 Task:  Click on Golf Select Pick Sheet First name Audrey Last name Johnson and  Email softage.7@softage.net Group 1 Xander Schauffele Group 2 Cameron Young Bonus Golfer Cameron Young Group 3 Sungjae Im Group 4 Hideki Matsuyama #1 Golfer For The Week Kurt Kitayama Tie-Breaker Score 0 Submit pick sheet
Action: Mouse moved to (592, 402)
Screenshot: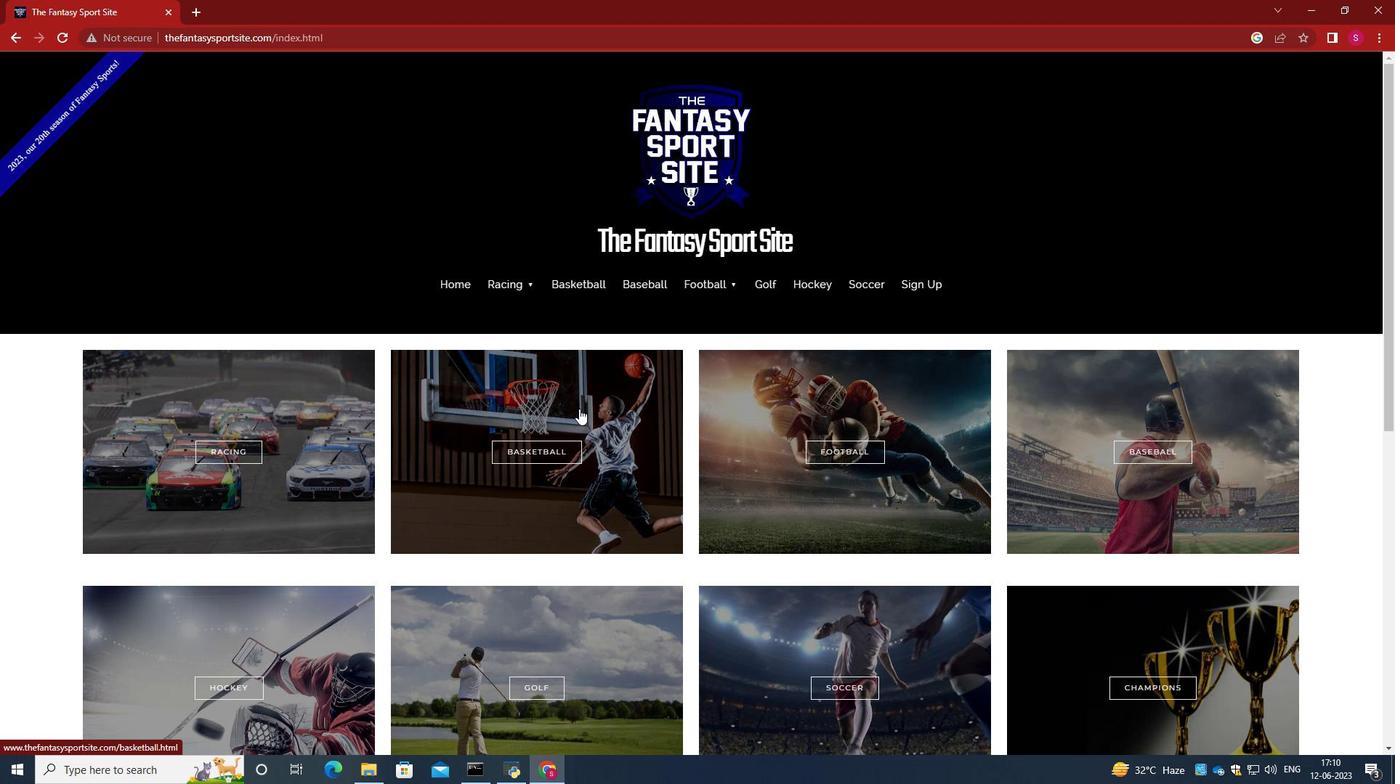 
Action: Mouse scrolled (592, 401) with delta (0, 0)
Screenshot: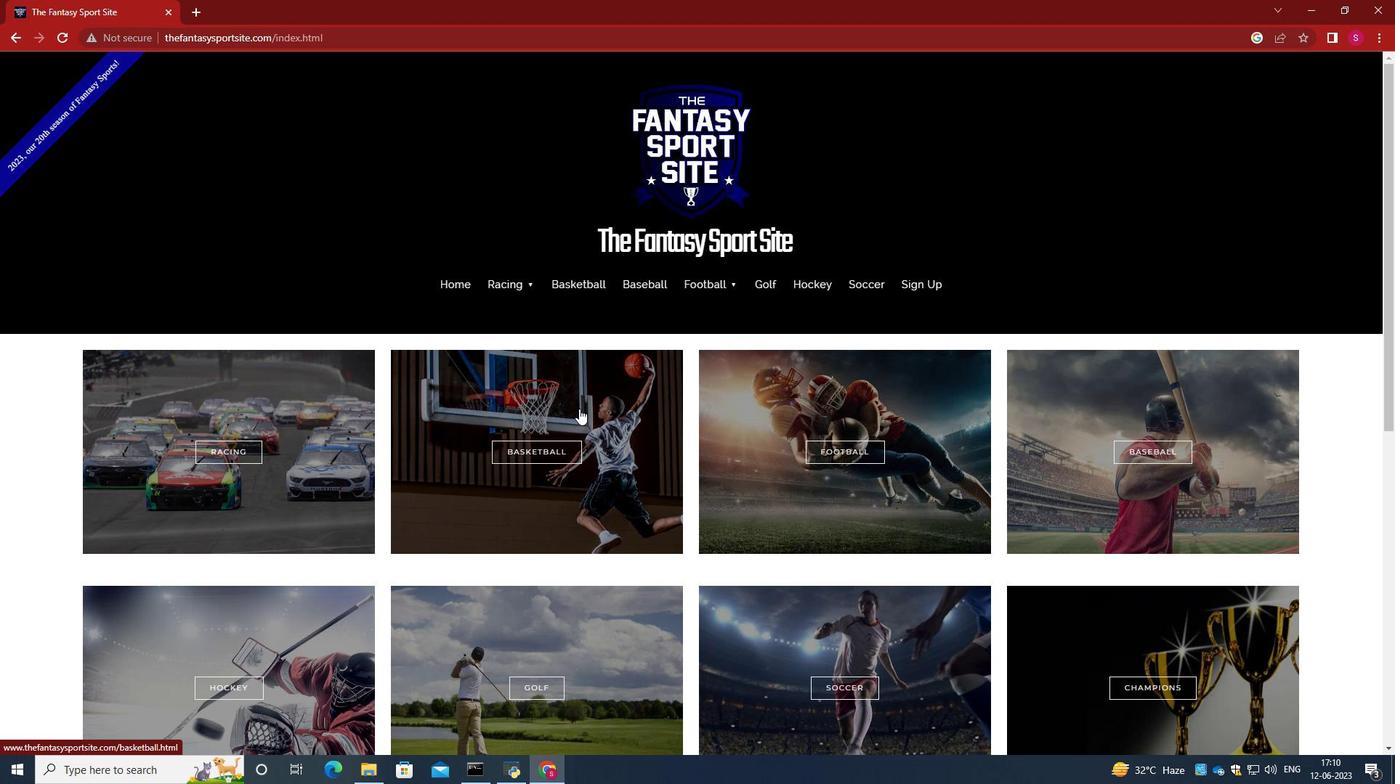 
Action: Mouse moved to (592, 401)
Screenshot: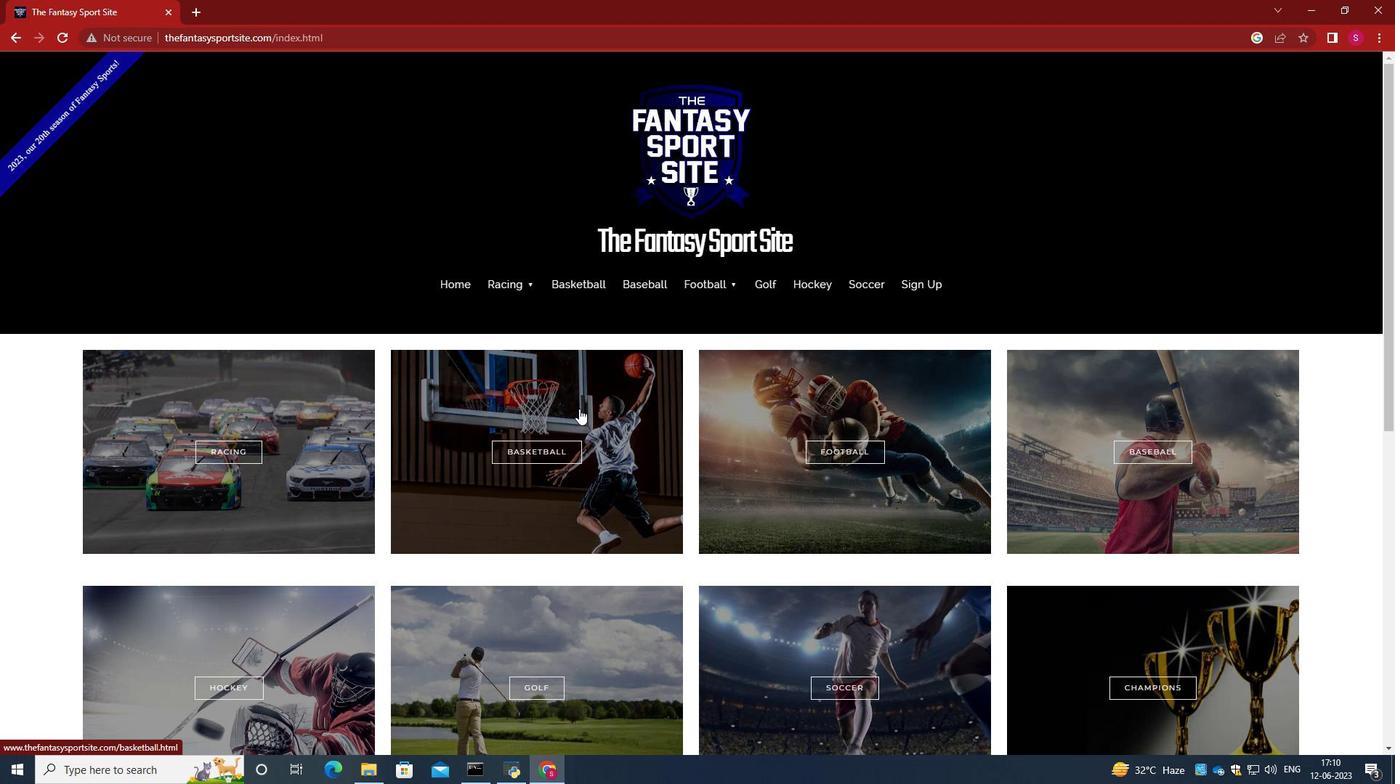 
Action: Mouse scrolled (592, 401) with delta (0, 0)
Screenshot: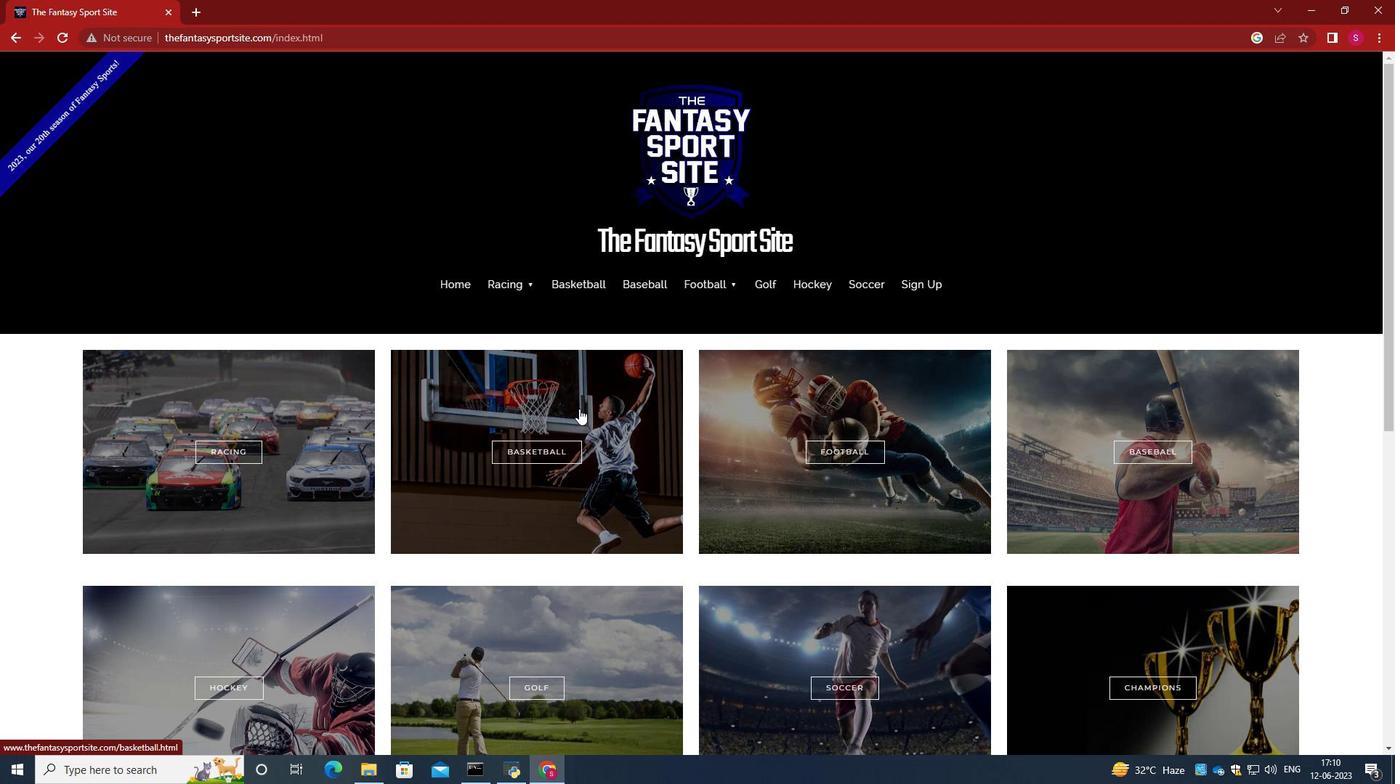 
Action: Mouse scrolled (592, 401) with delta (0, 0)
Screenshot: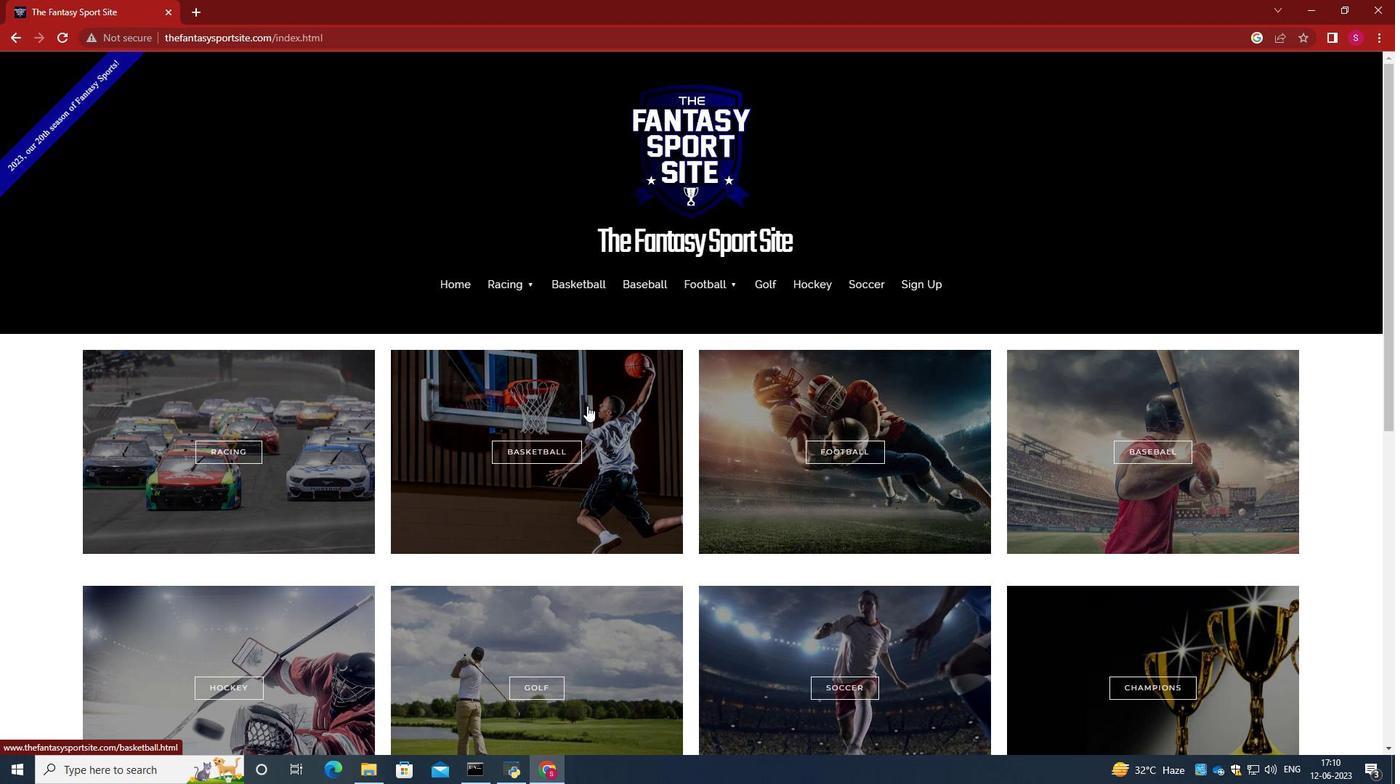 
Action: Mouse scrolled (592, 401) with delta (0, 0)
Screenshot: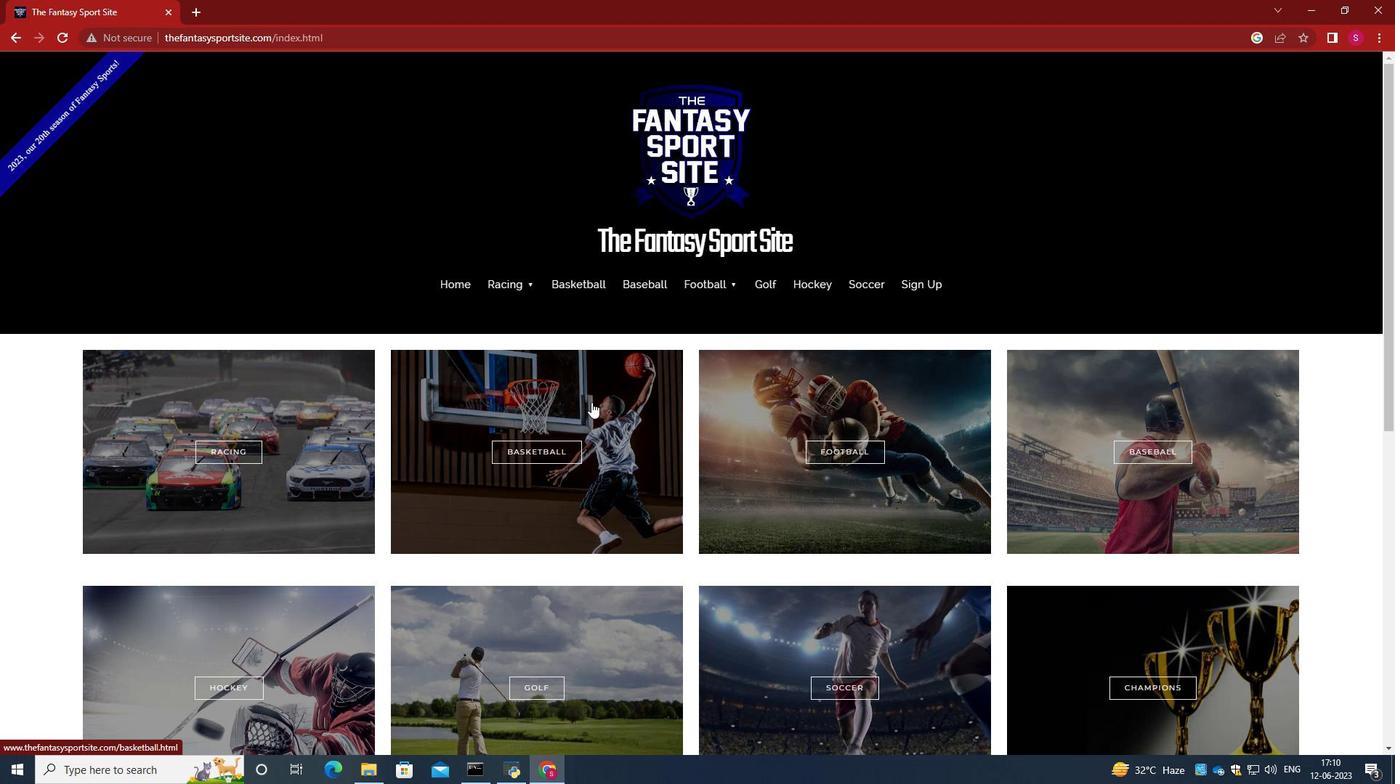 
Action: Mouse moved to (526, 404)
Screenshot: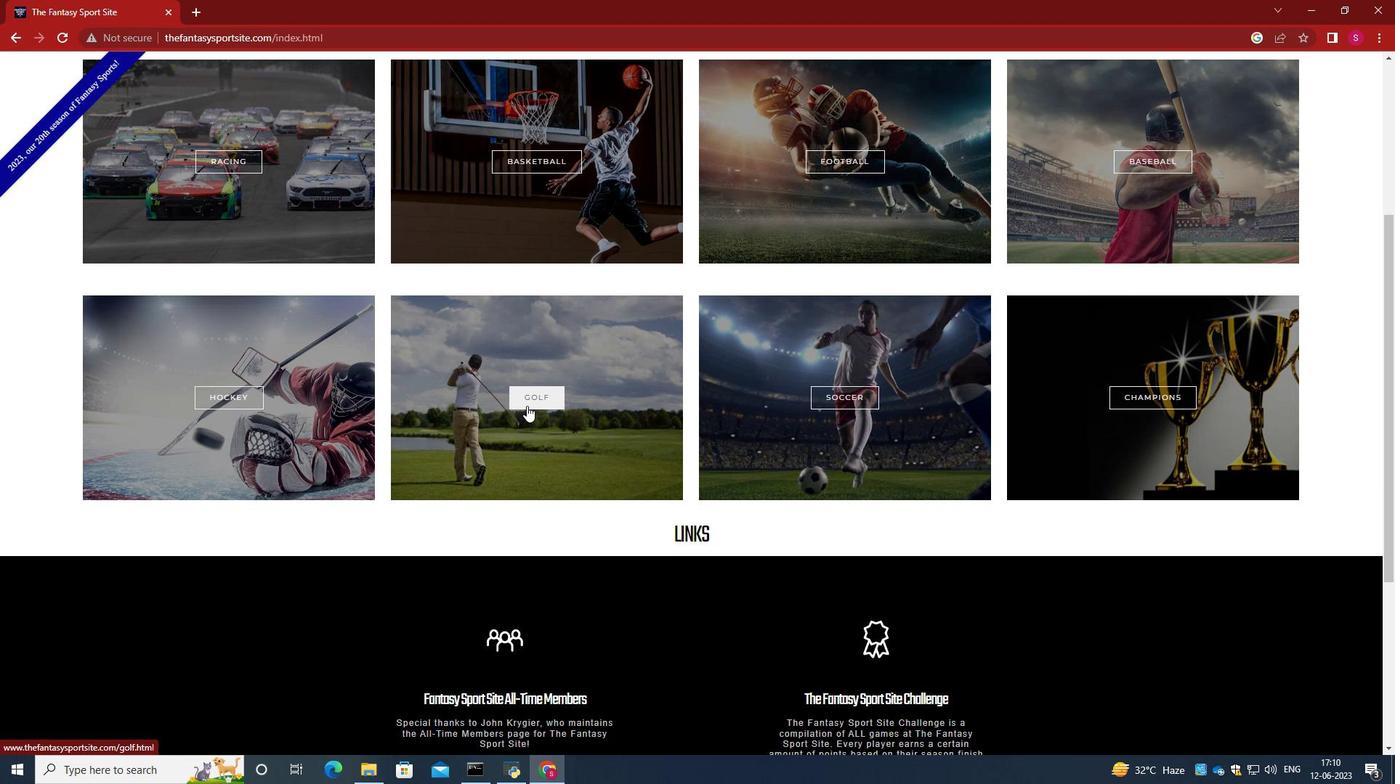 
Action: Mouse pressed left at (526, 404)
Screenshot: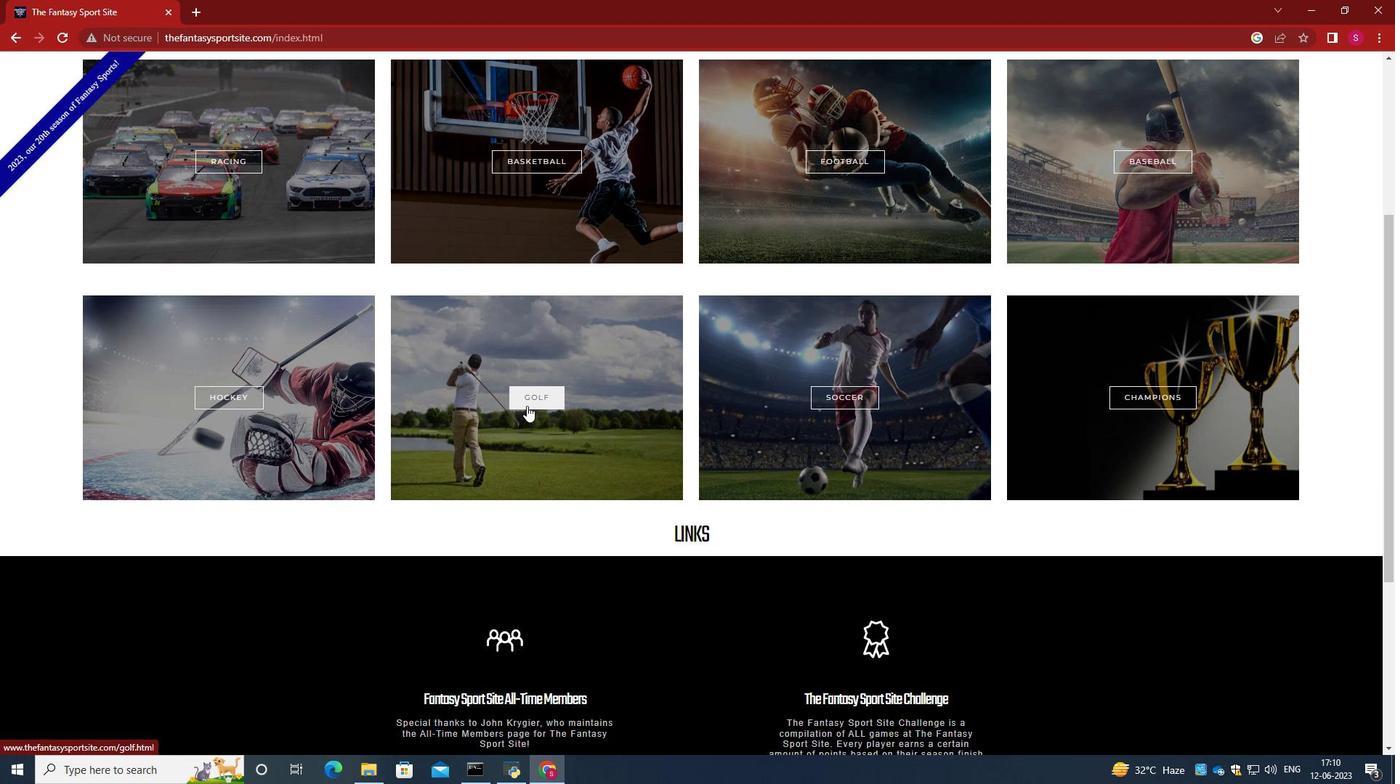 
Action: Mouse moved to (529, 402)
Screenshot: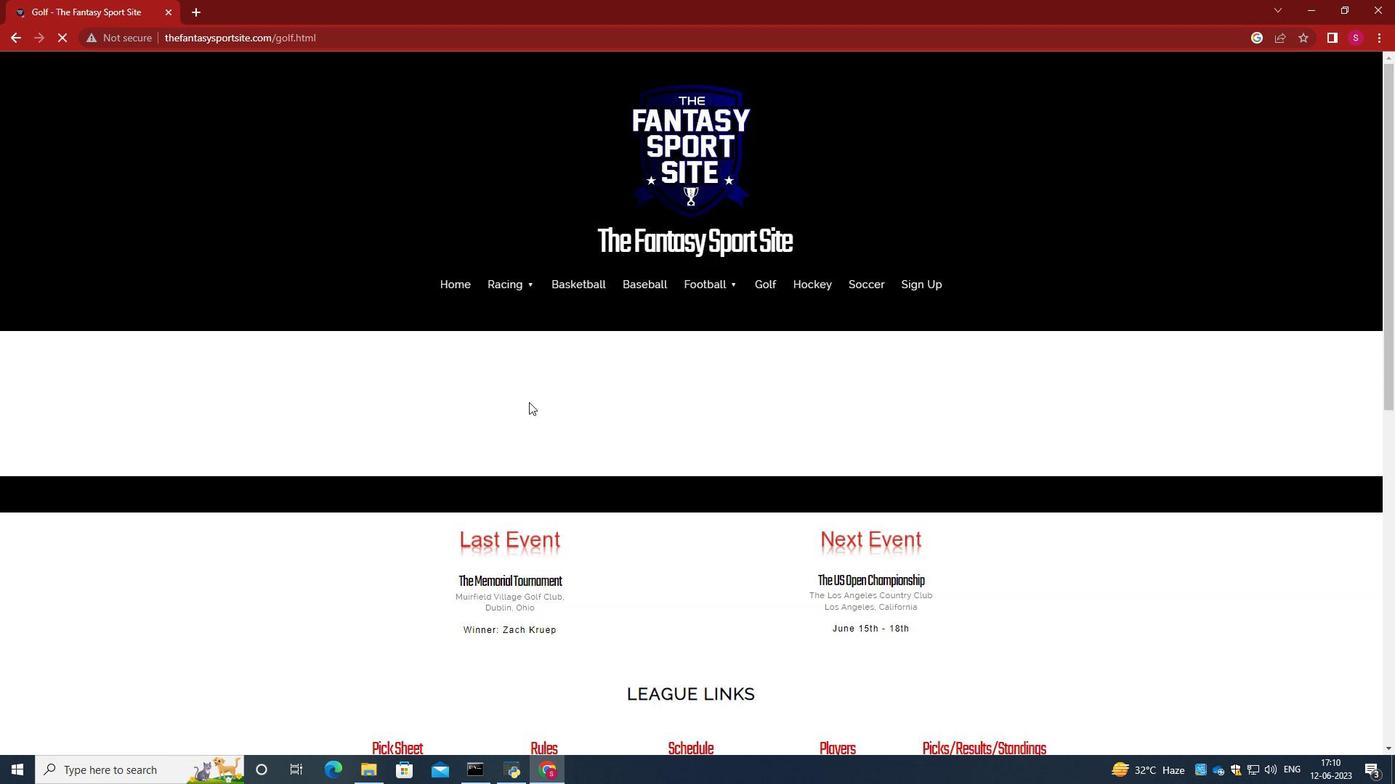 
Action: Mouse scrolled (529, 401) with delta (0, 0)
Screenshot: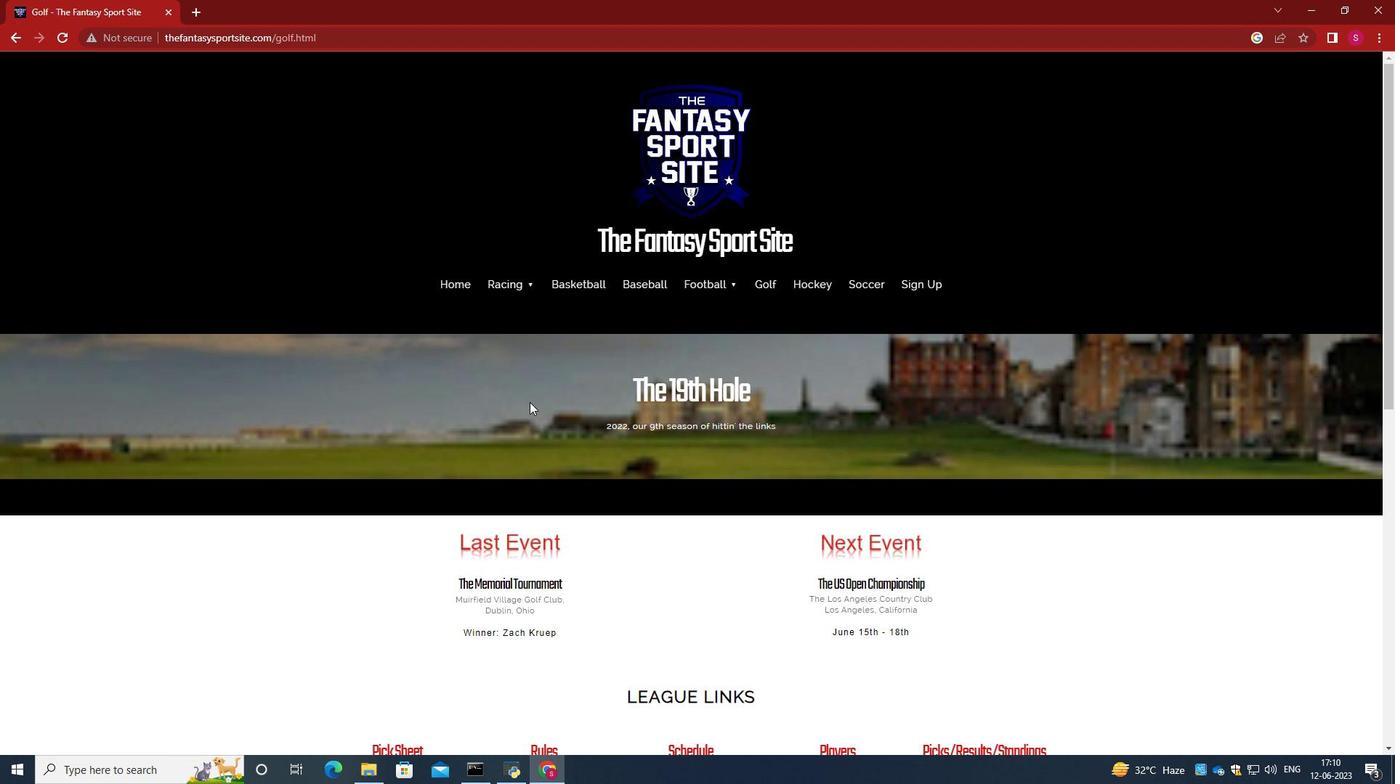 
Action: Mouse moved to (530, 402)
Screenshot: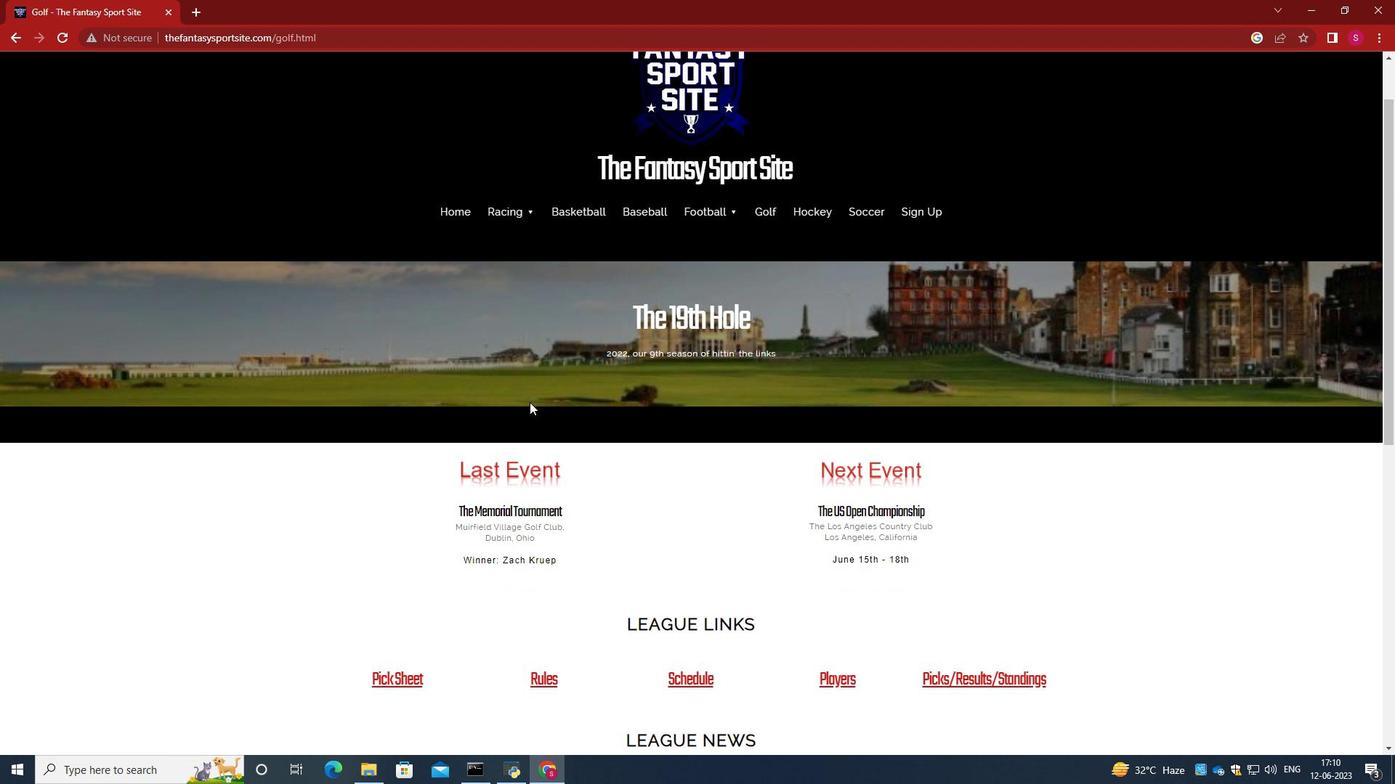 
Action: Mouse scrolled (530, 401) with delta (0, 0)
Screenshot: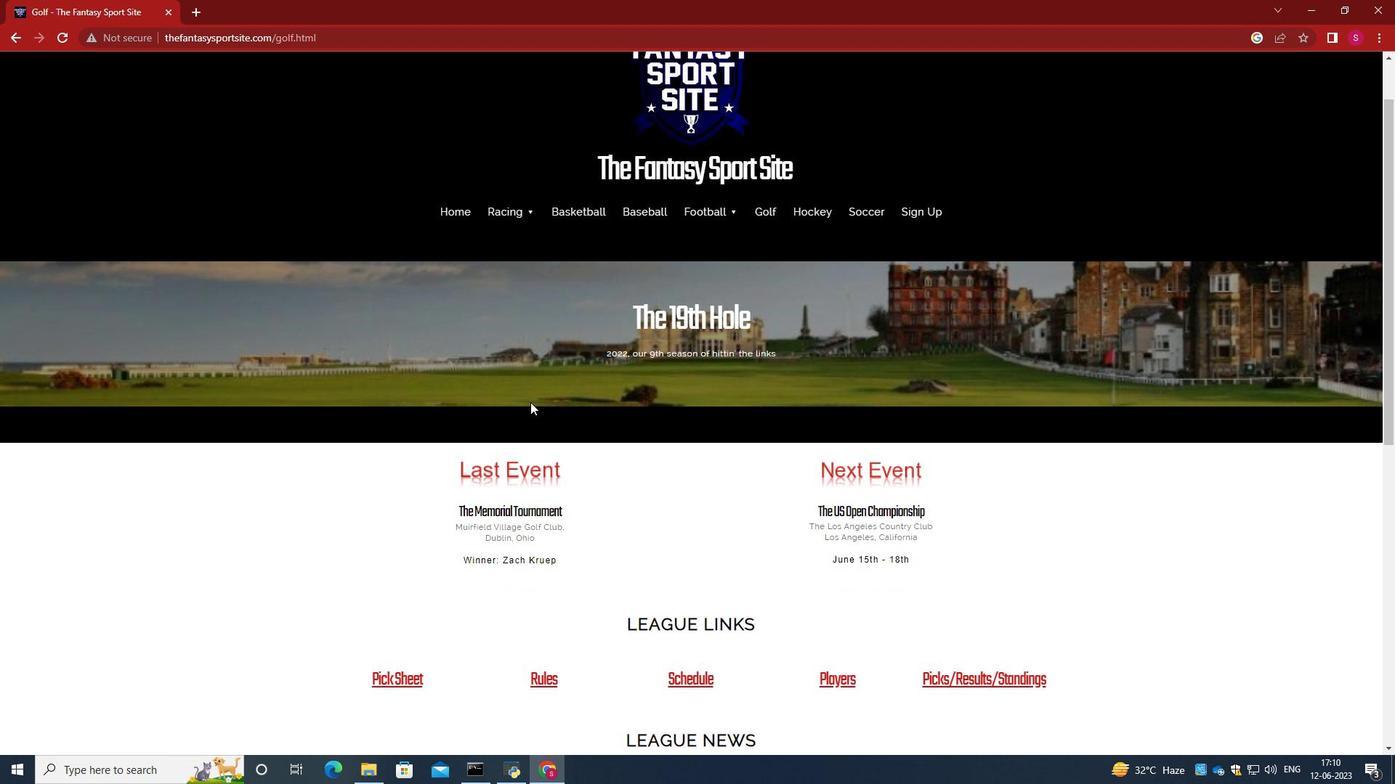 
Action: Mouse scrolled (530, 401) with delta (0, 0)
Screenshot: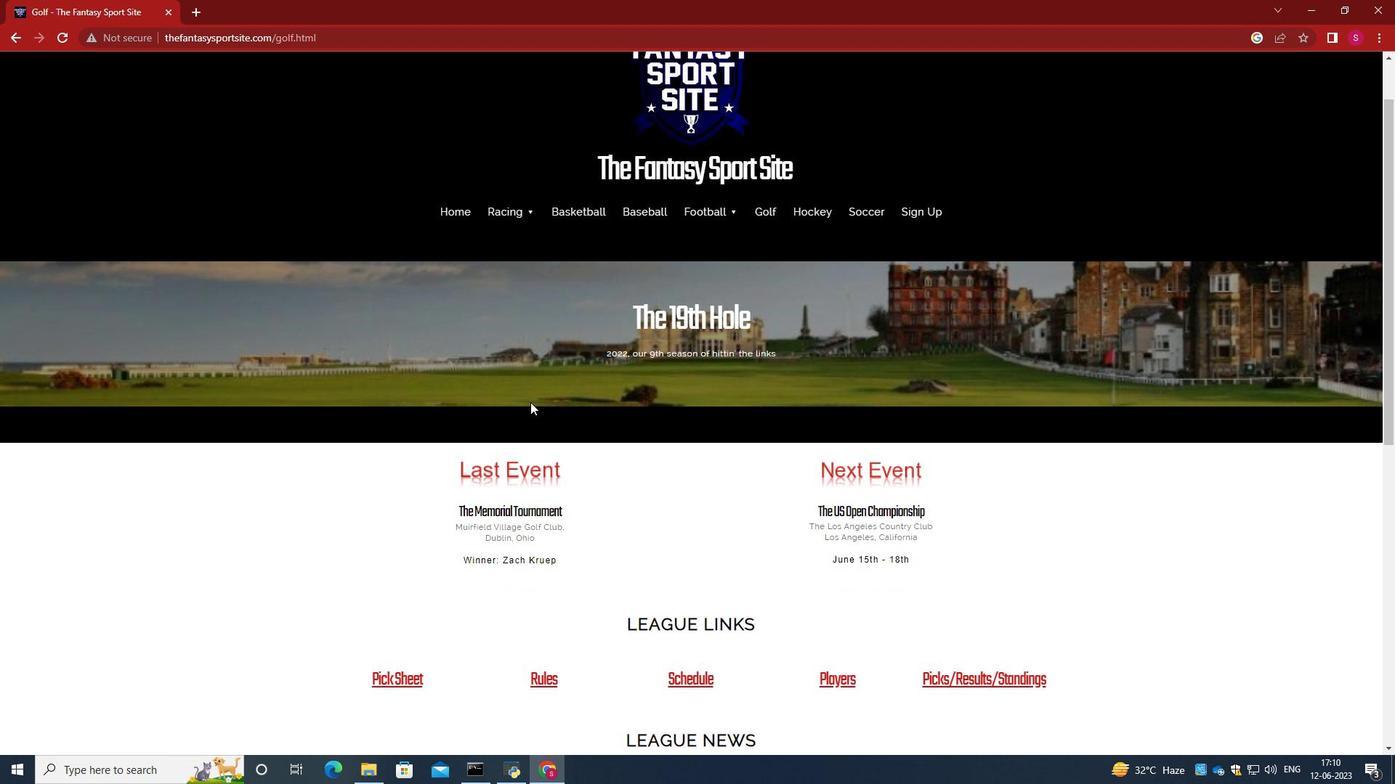 
Action: Mouse moved to (531, 401)
Screenshot: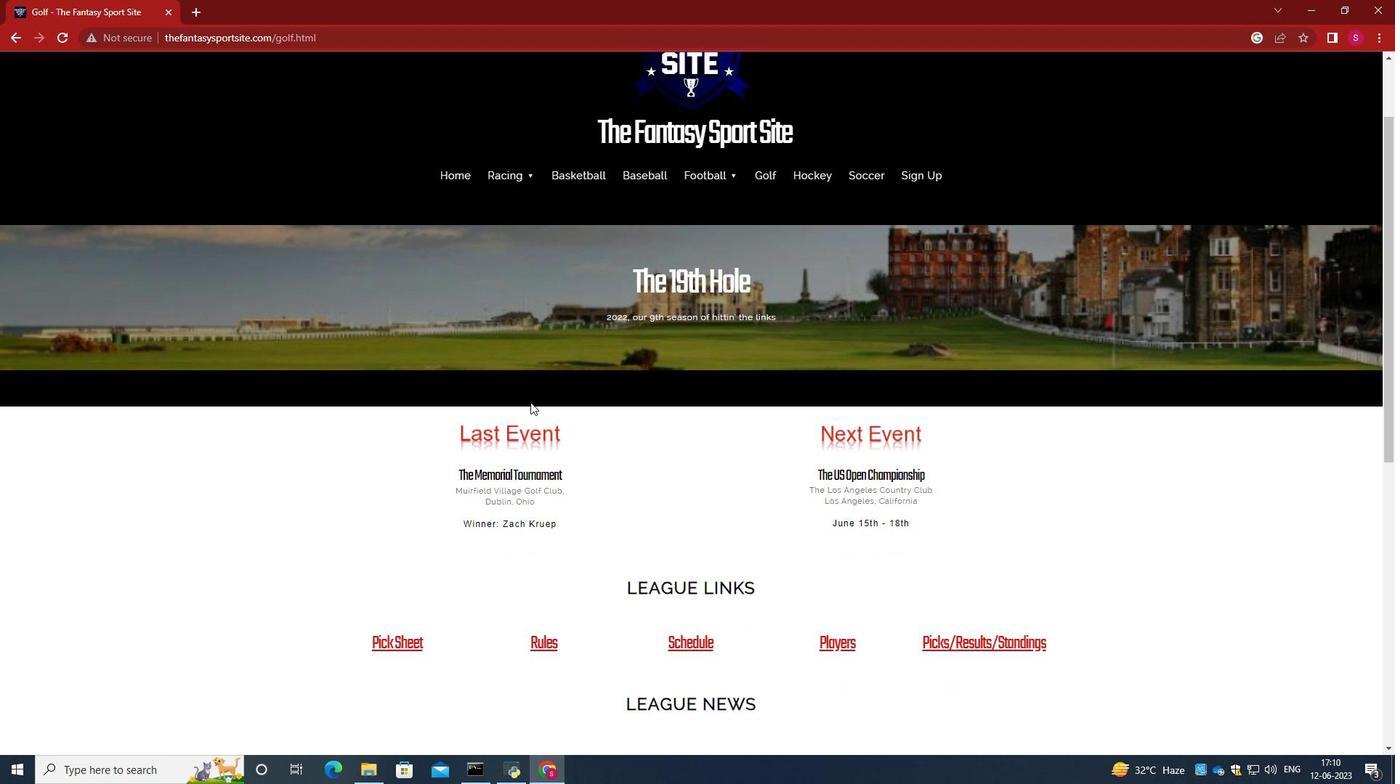 
Action: Mouse scrolled (531, 400) with delta (0, 0)
Screenshot: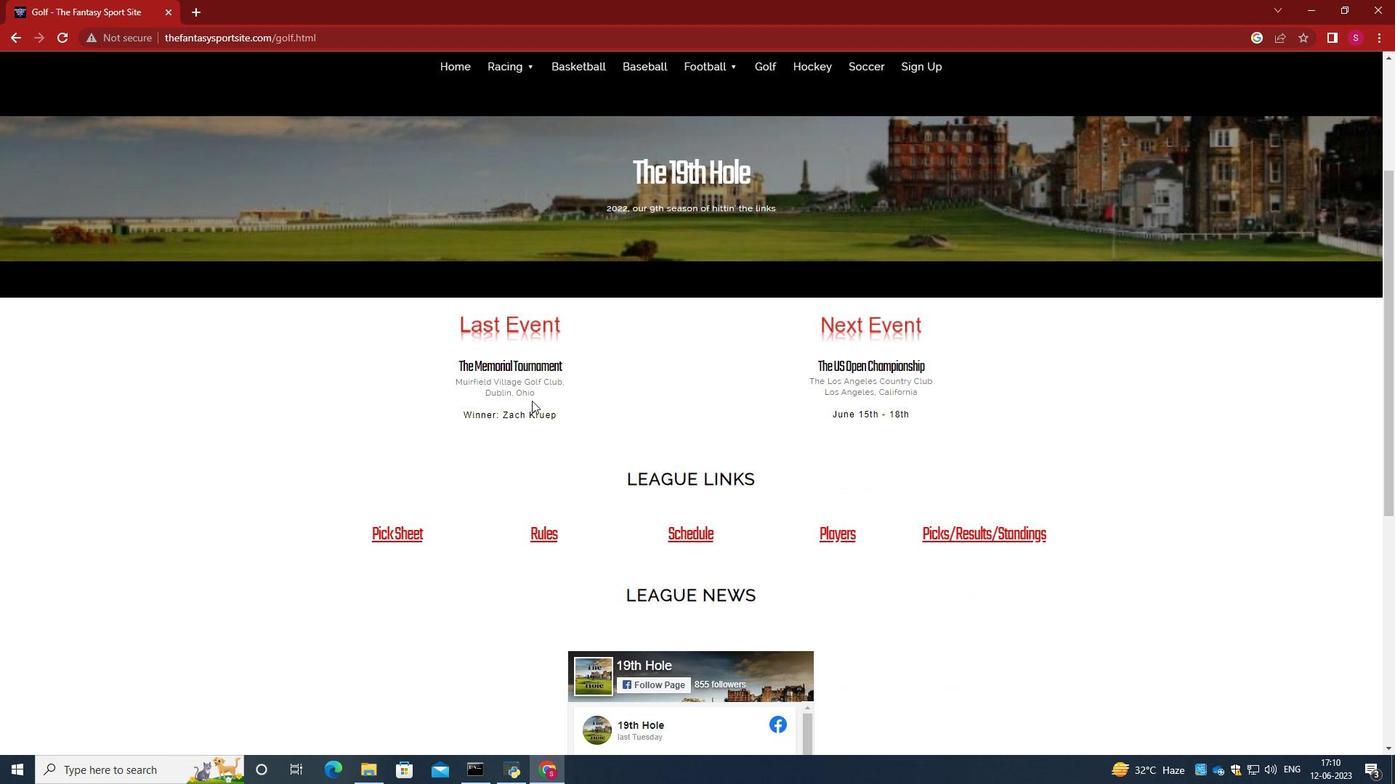 
Action: Mouse scrolled (531, 400) with delta (0, 0)
Screenshot: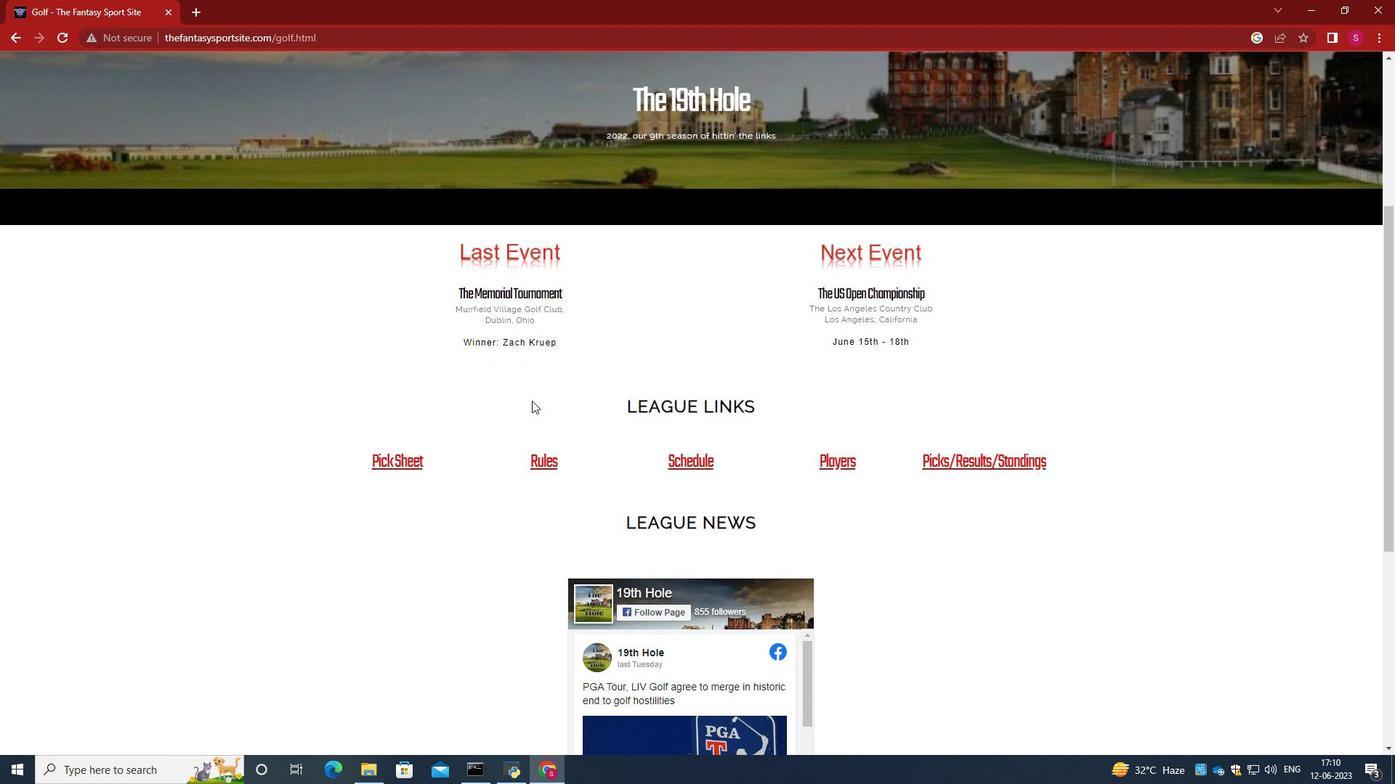 
Action: Mouse moved to (413, 393)
Screenshot: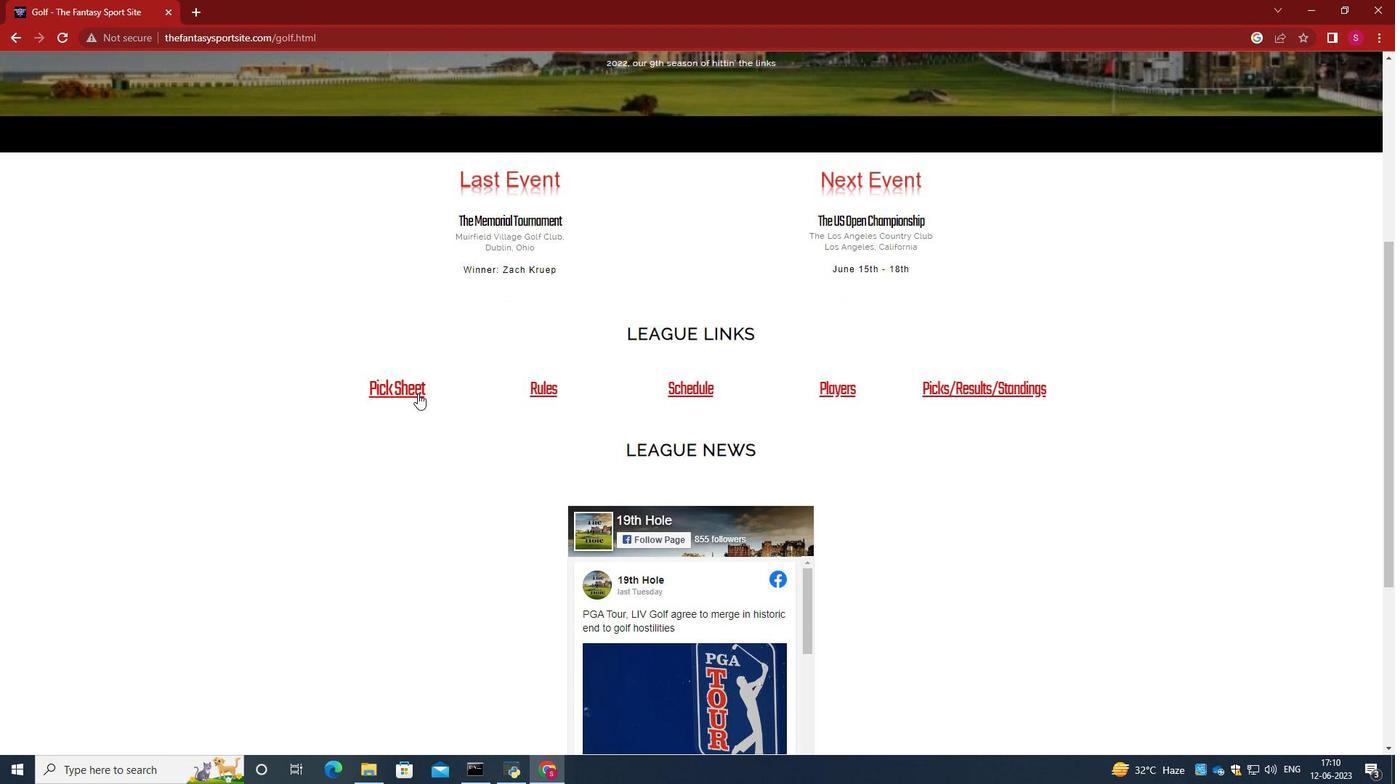 
Action: Mouse pressed left at (413, 393)
Screenshot: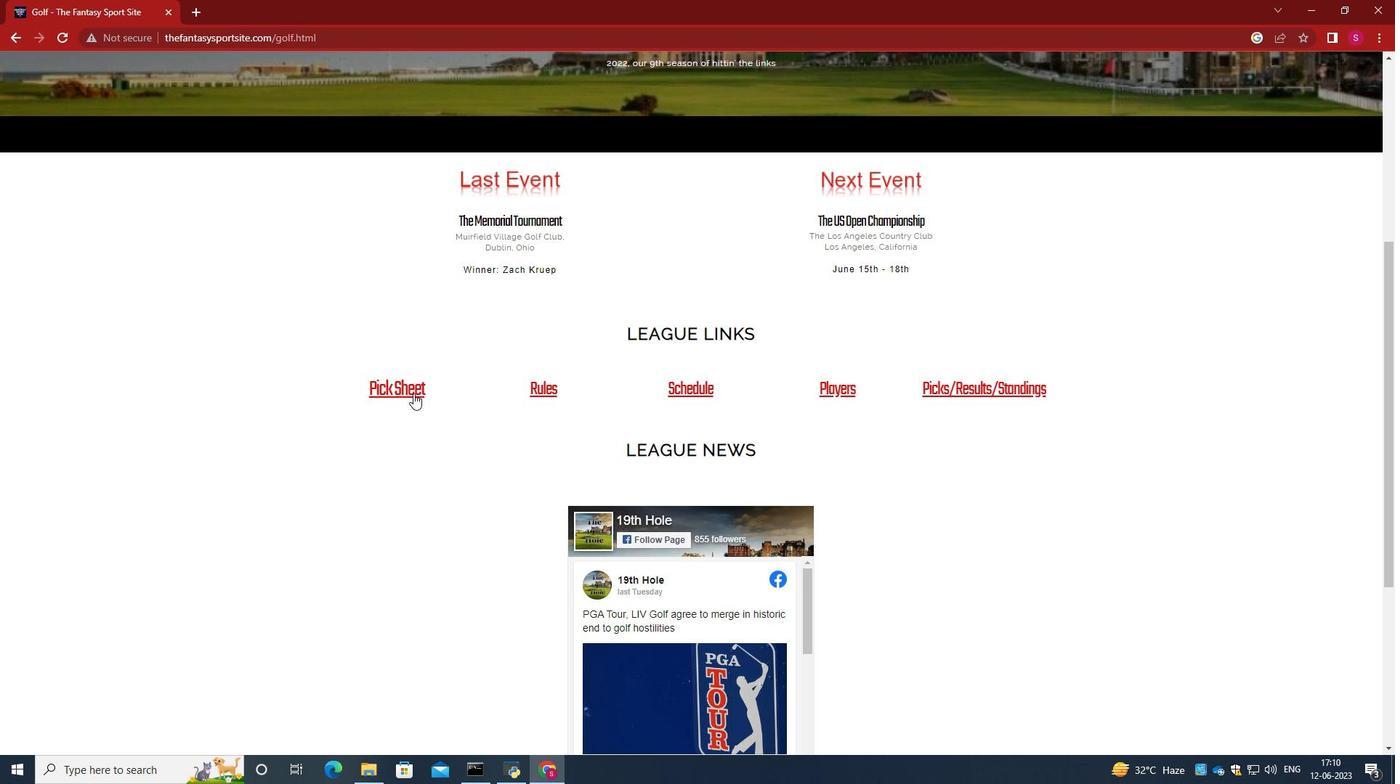 
Action: Mouse moved to (598, 361)
Screenshot: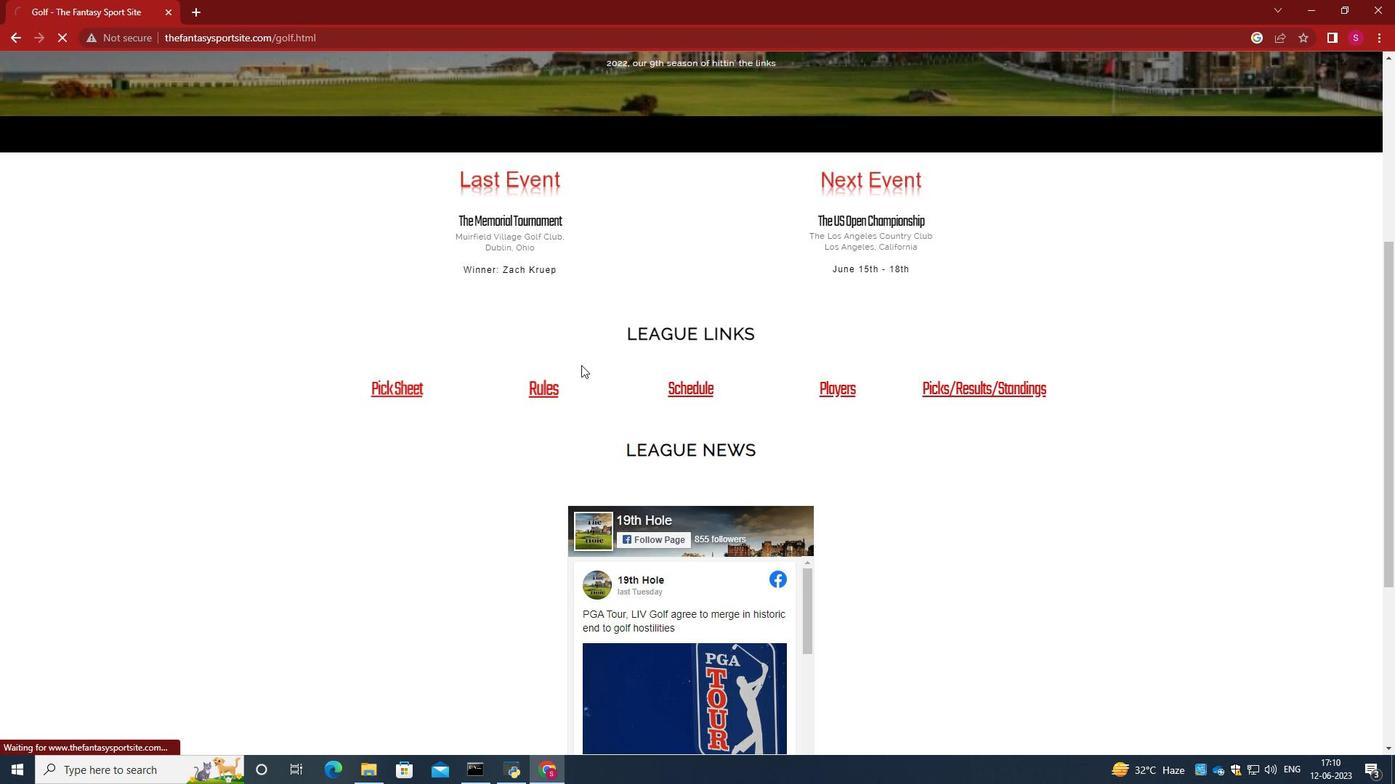 
Action: Mouse scrolled (598, 361) with delta (0, 0)
Screenshot: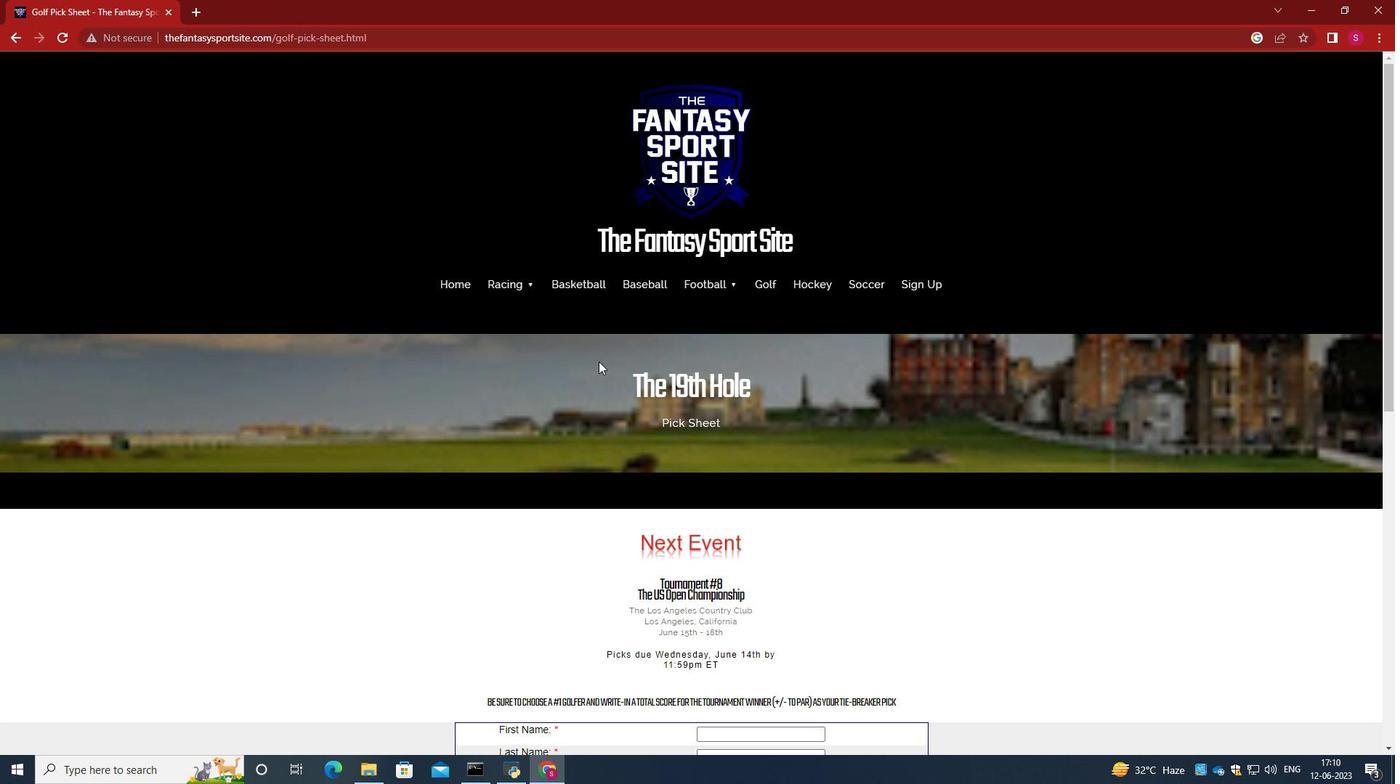 
Action: Mouse scrolled (598, 361) with delta (0, 0)
Screenshot: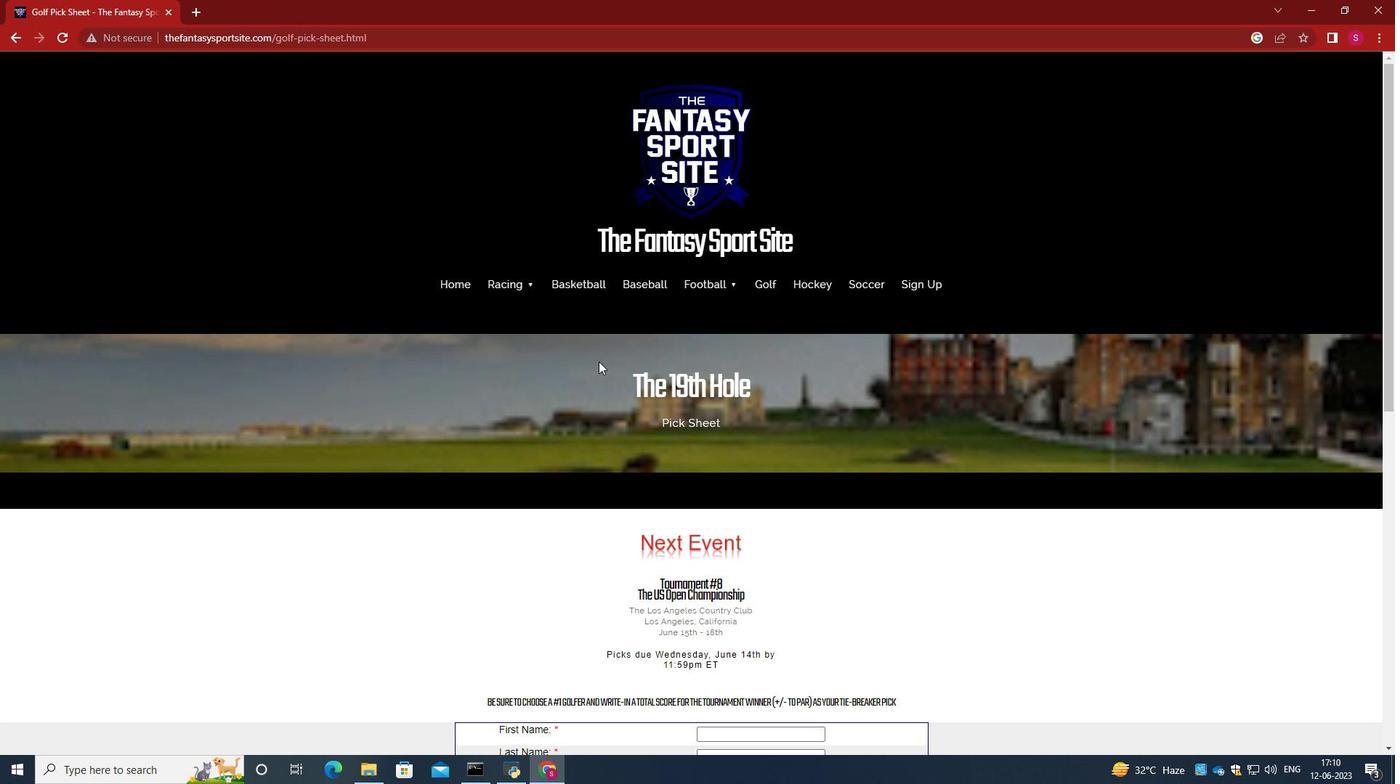 
Action: Mouse scrolled (598, 361) with delta (0, 0)
Screenshot: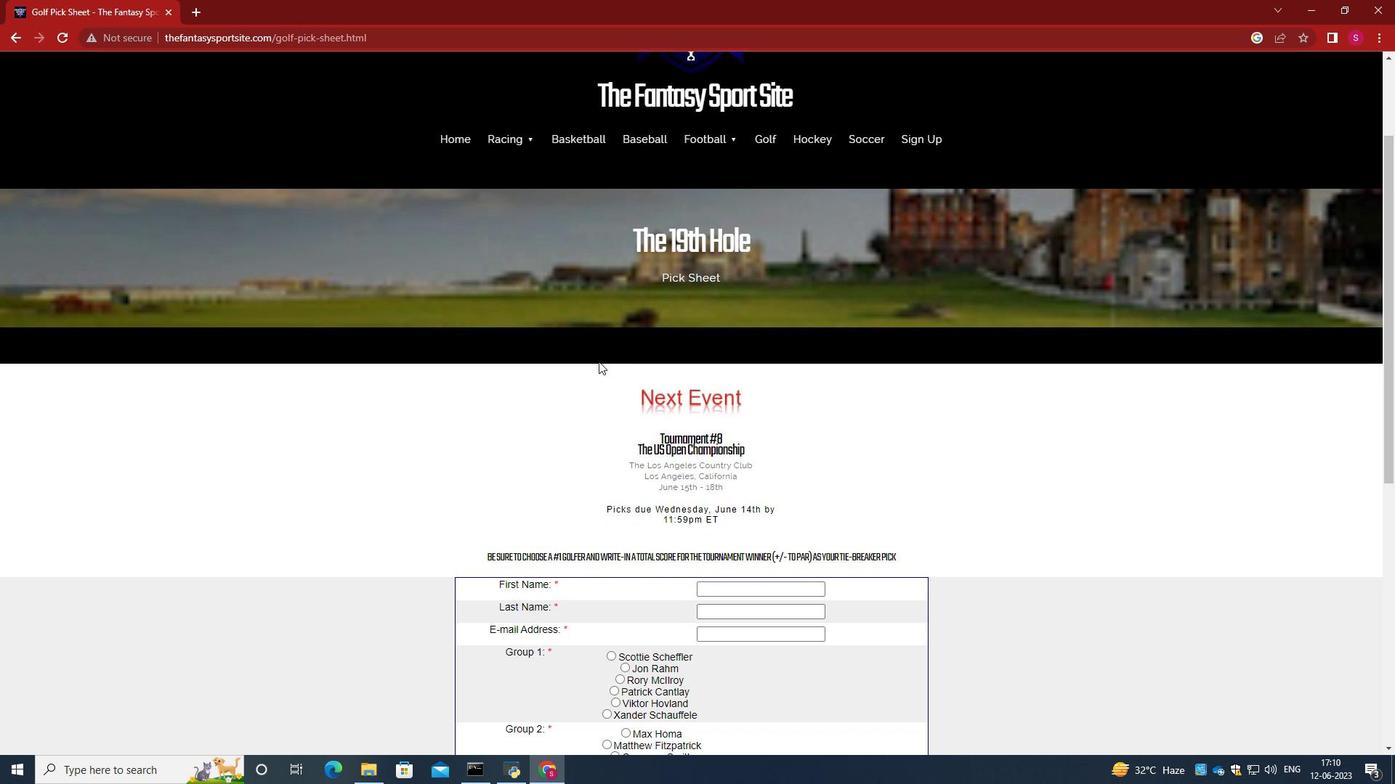 
Action: Mouse scrolled (598, 361) with delta (0, 0)
Screenshot: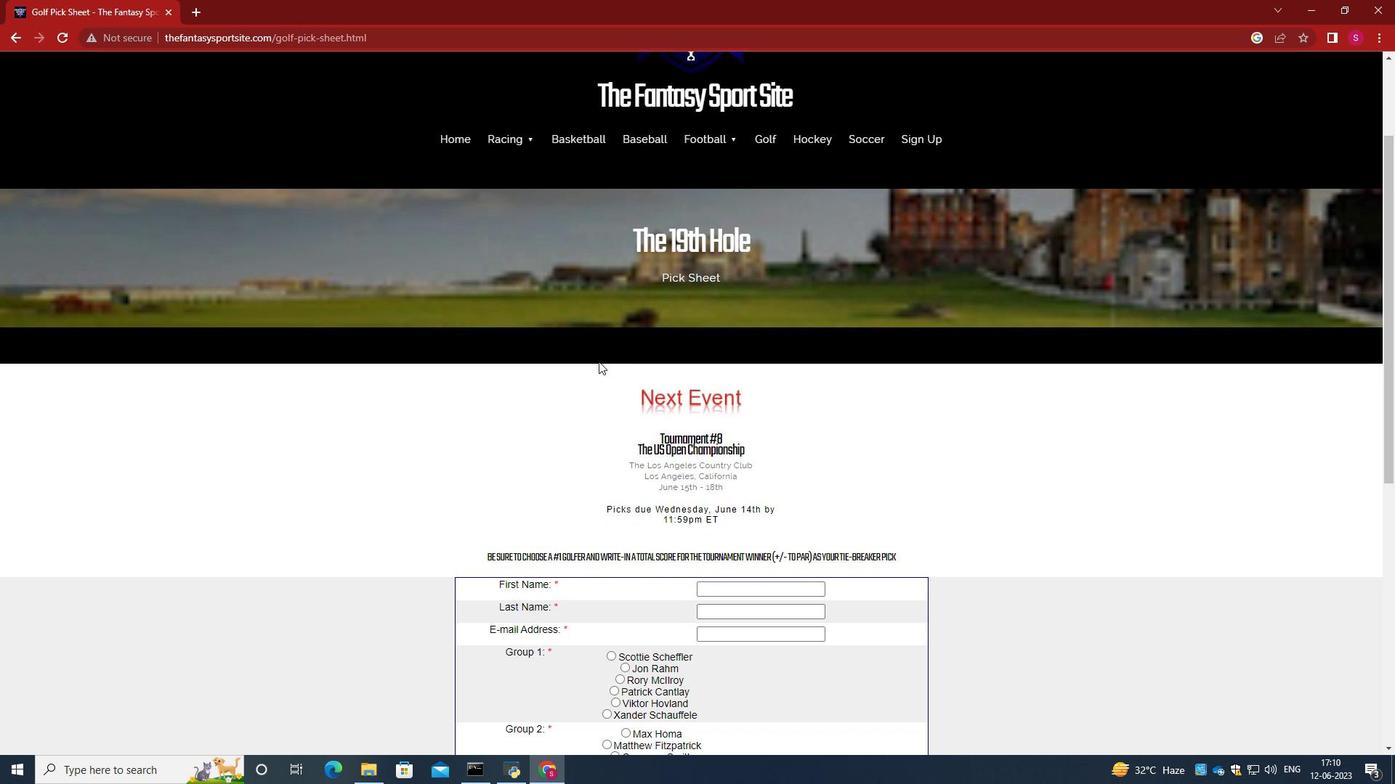 
Action: Mouse scrolled (598, 361) with delta (0, 0)
Screenshot: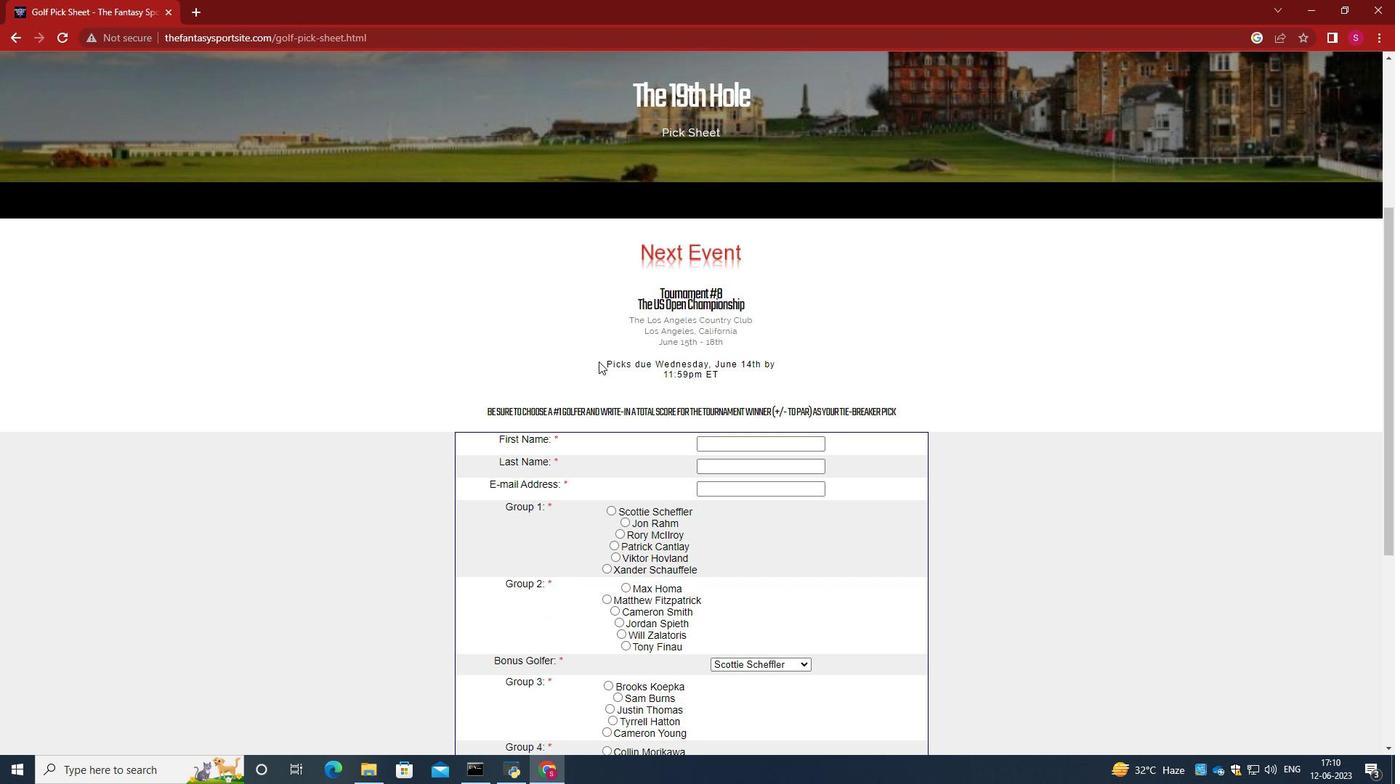 
Action: Mouse scrolled (598, 361) with delta (0, 0)
Screenshot: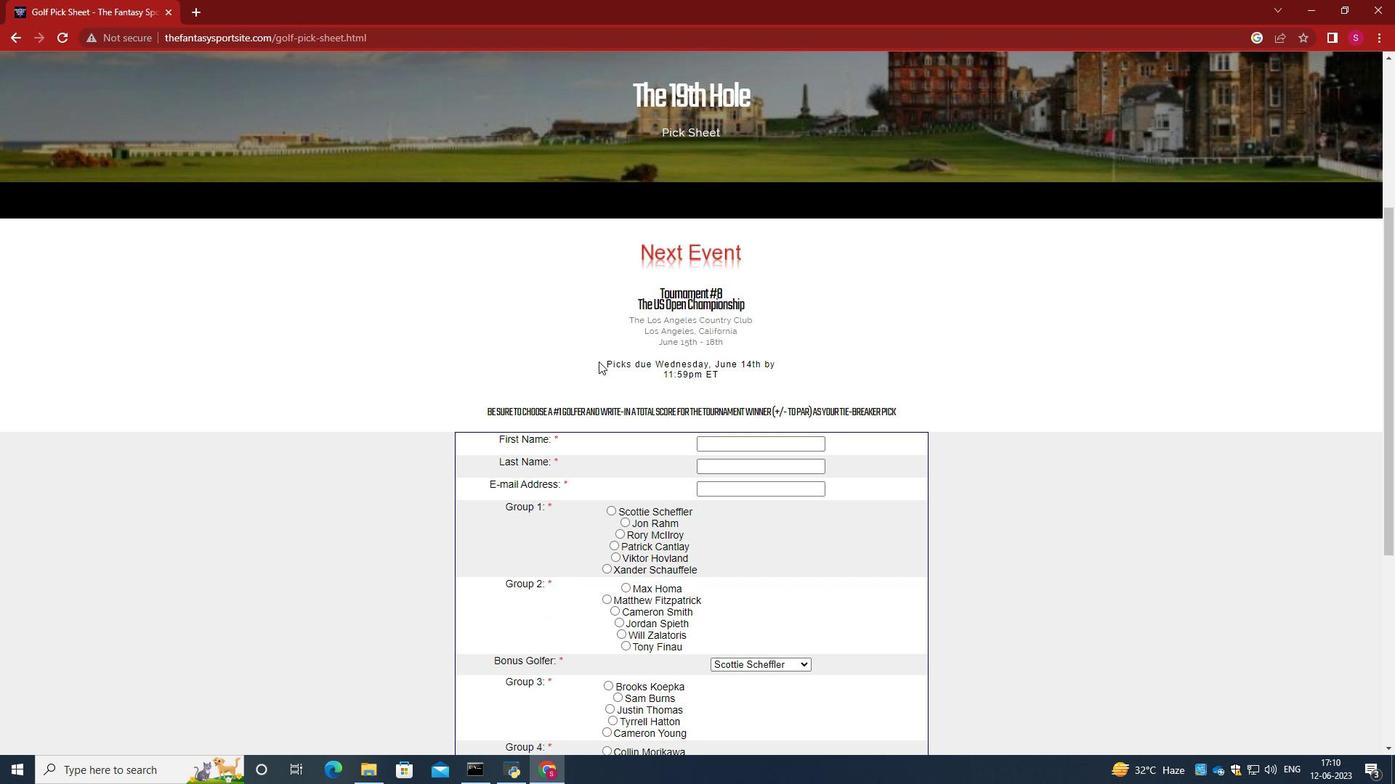 
Action: Mouse moved to (591, 361)
Screenshot: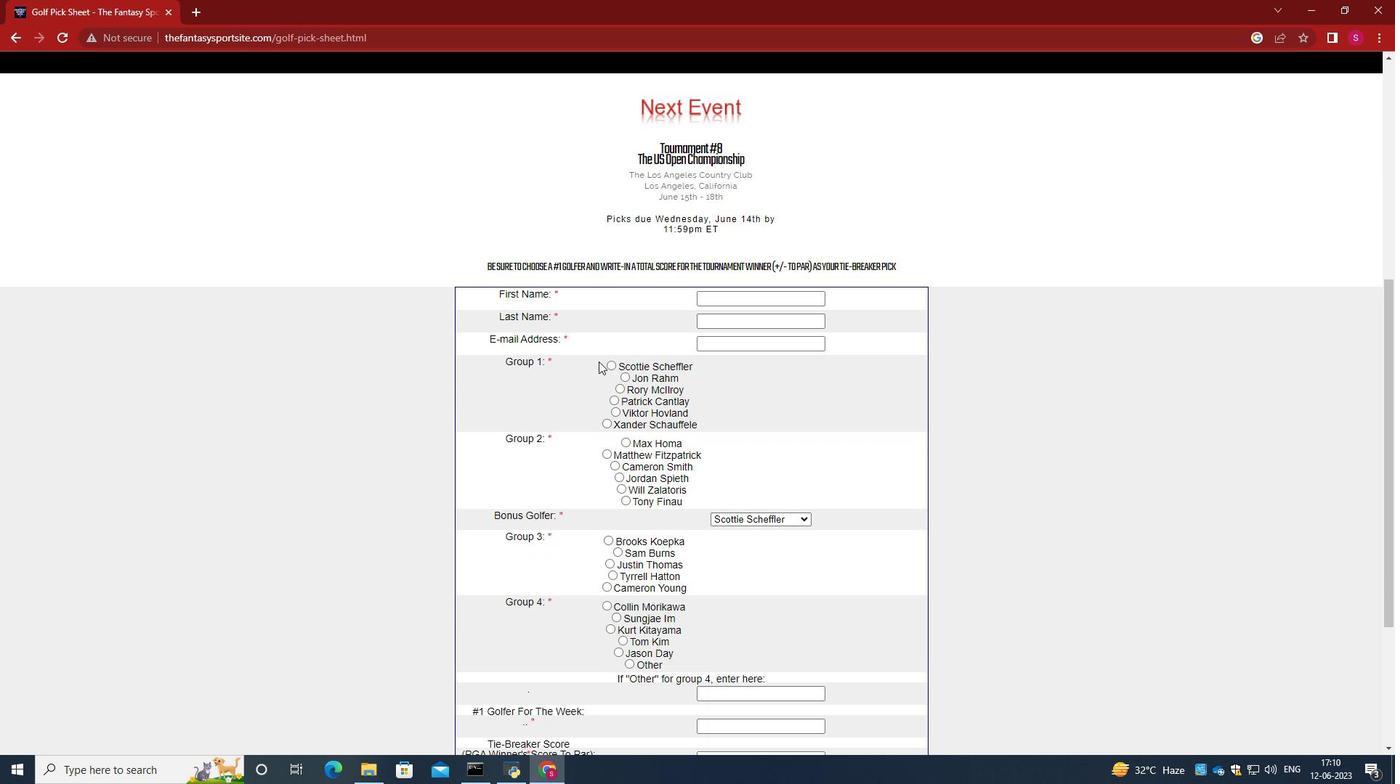 
Action: Mouse scrolled (591, 360) with delta (0, 0)
Screenshot: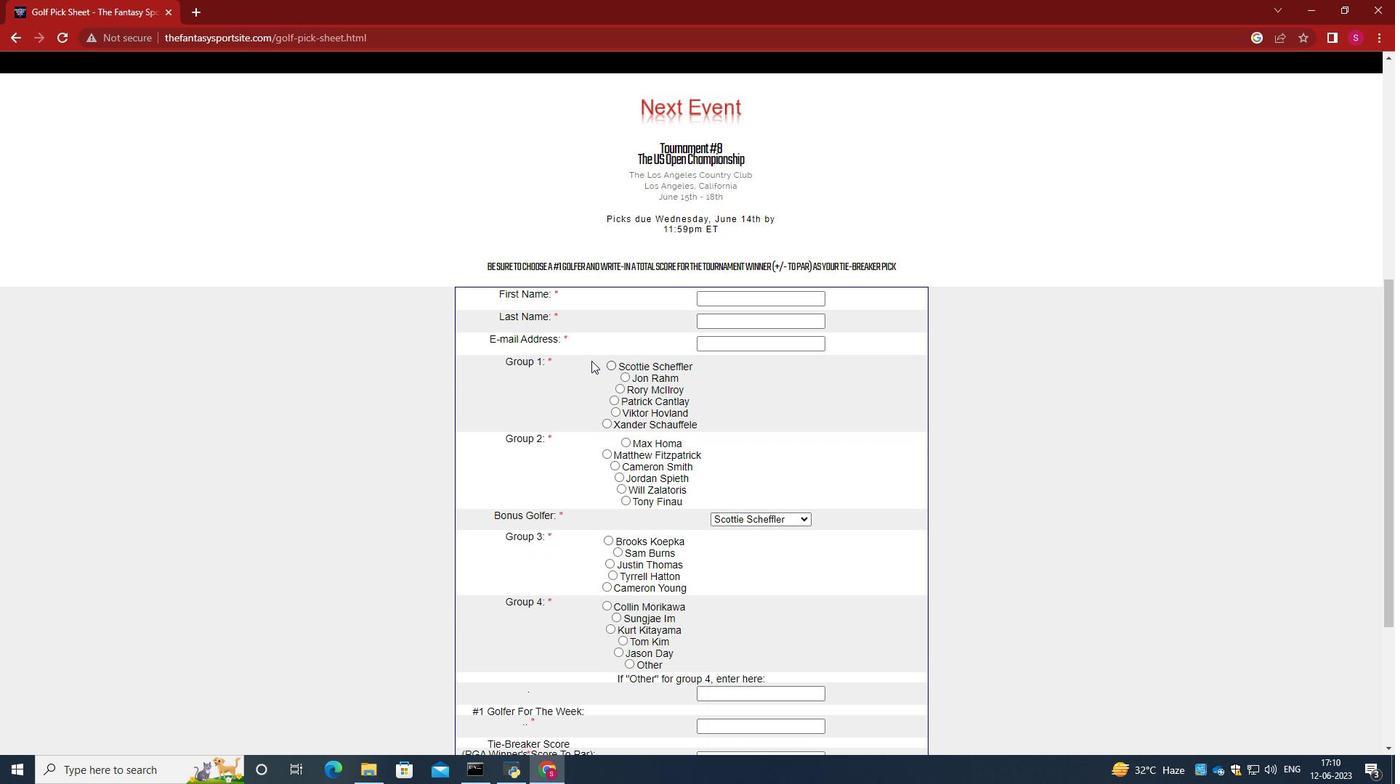
Action: Mouse moved to (749, 226)
Screenshot: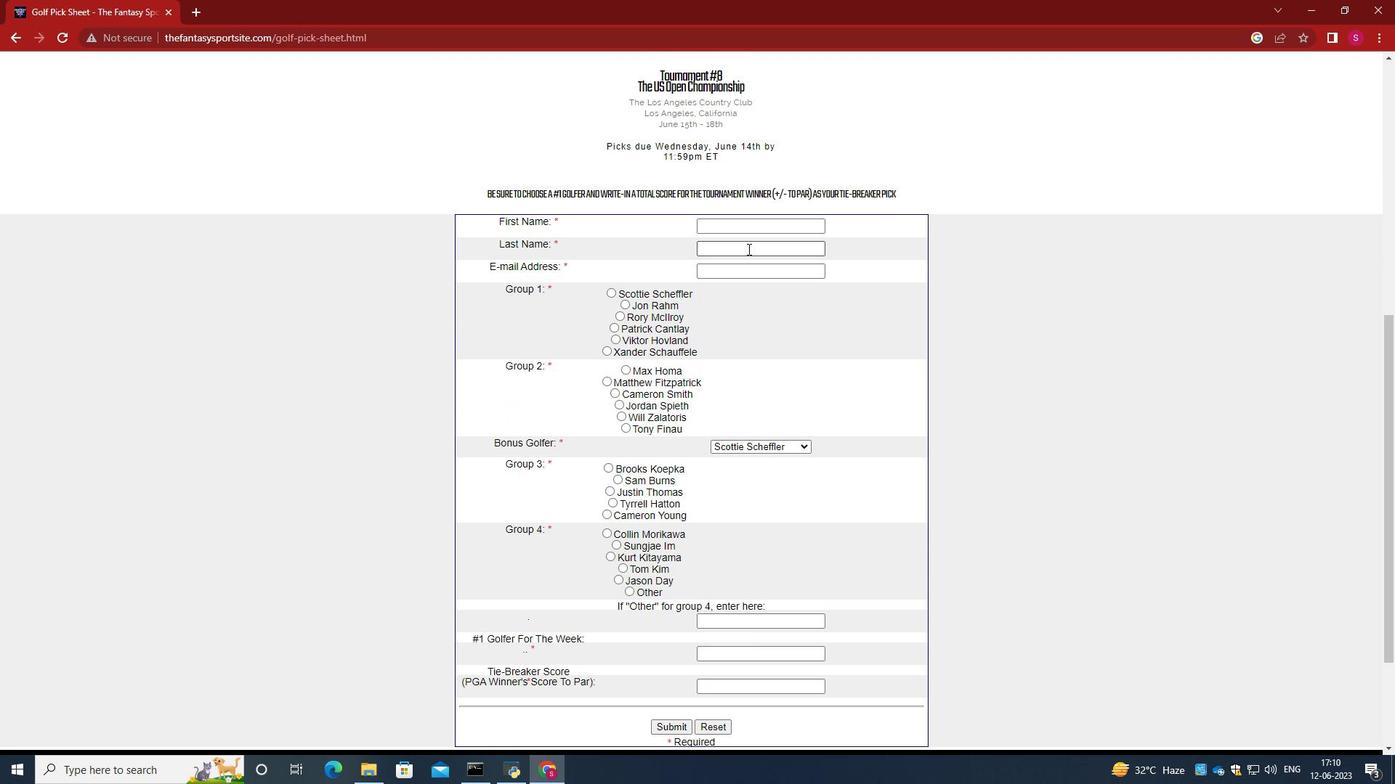 
Action: Mouse pressed left at (749, 226)
Screenshot: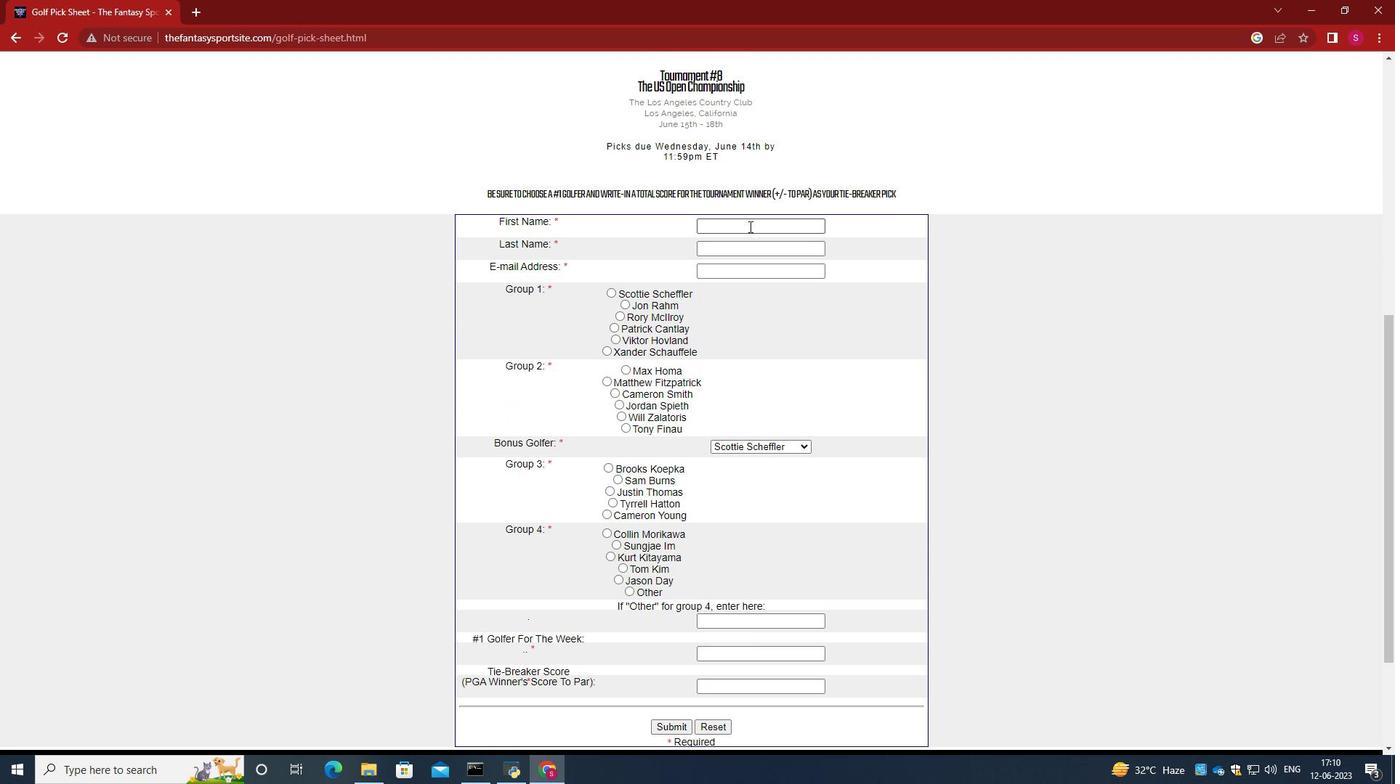 
Action: Key pressed <Key.caps_lock>A<Key.caps_lock>udrey<Key.space><Key.tab><Key.caps_lock>J<Key.caps_lock>honson<Key.tab>softage.7<Key.shift>@softage.net
Screenshot: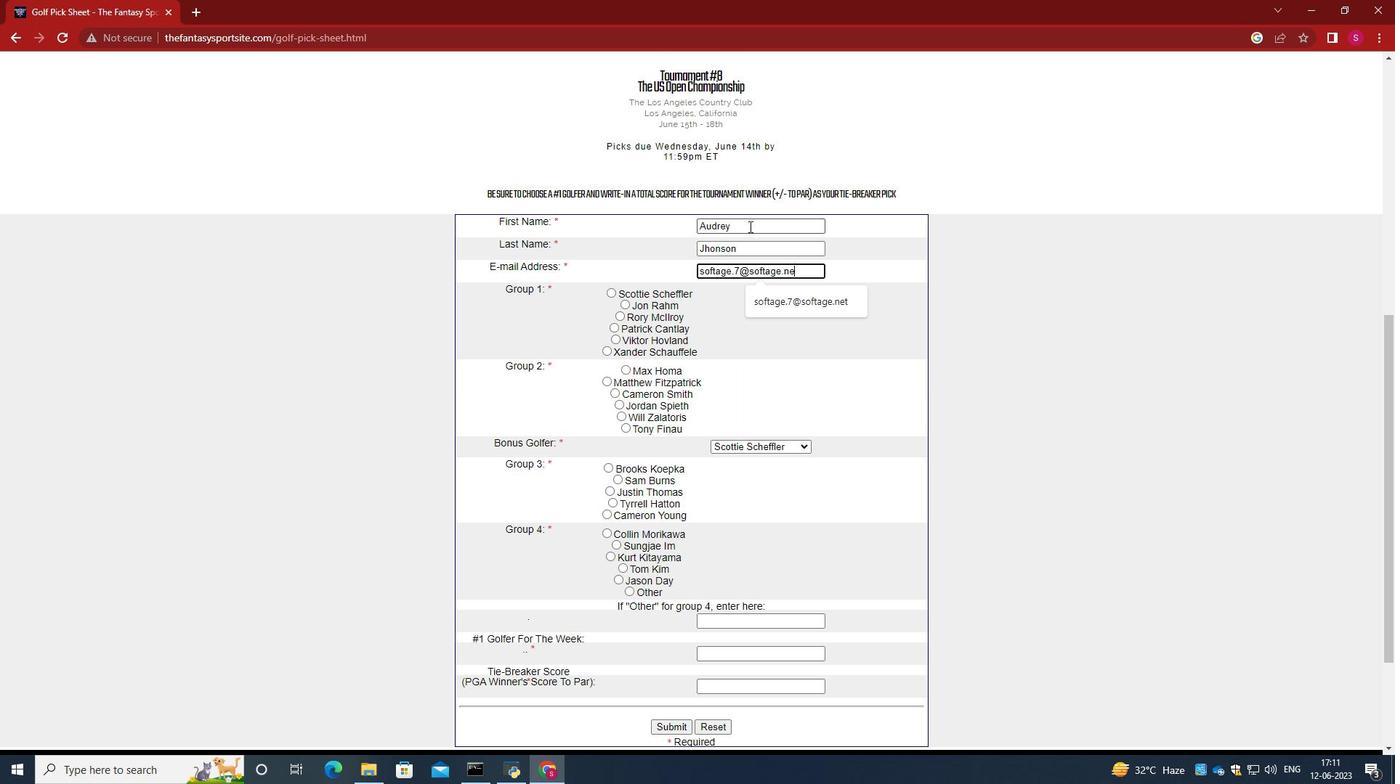 
Action: Mouse moved to (760, 321)
Screenshot: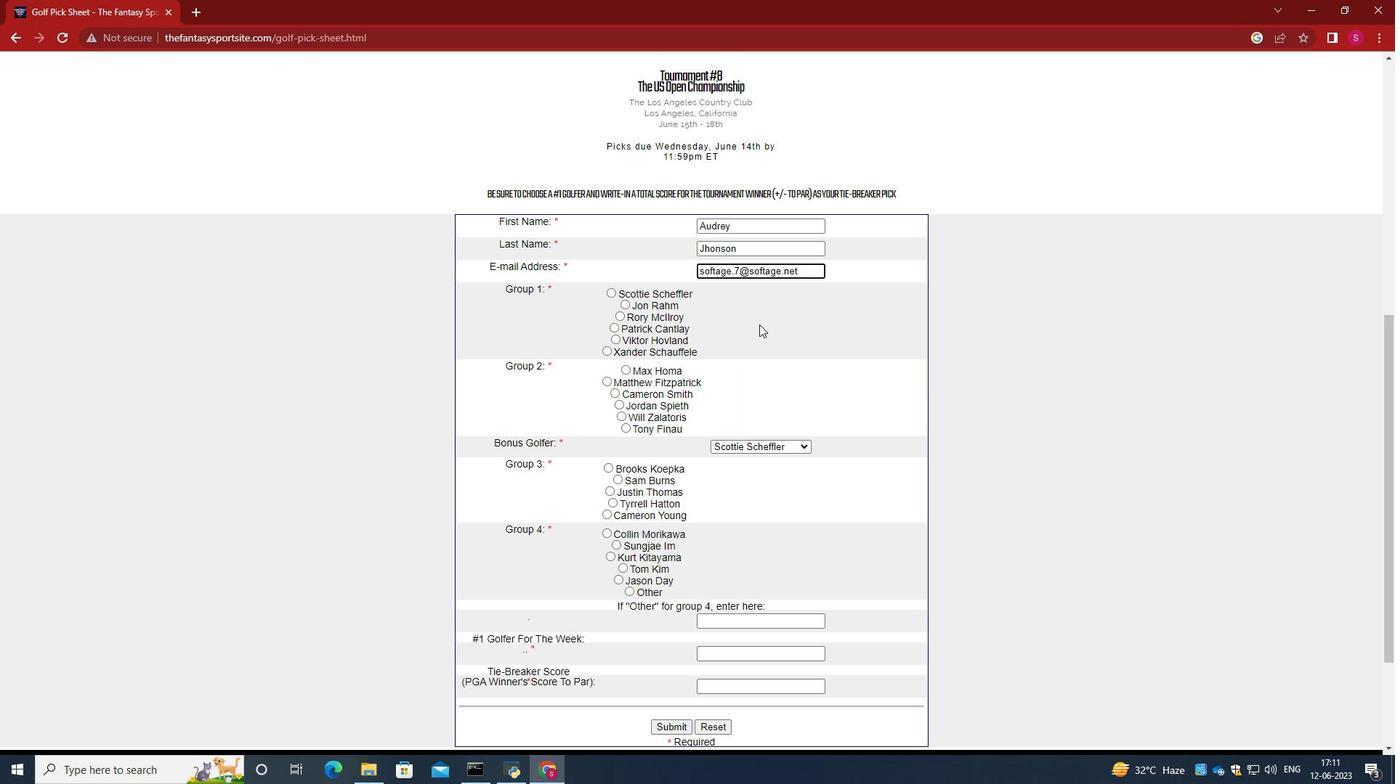 
Action: Mouse scrolled (760, 321) with delta (0, 0)
Screenshot: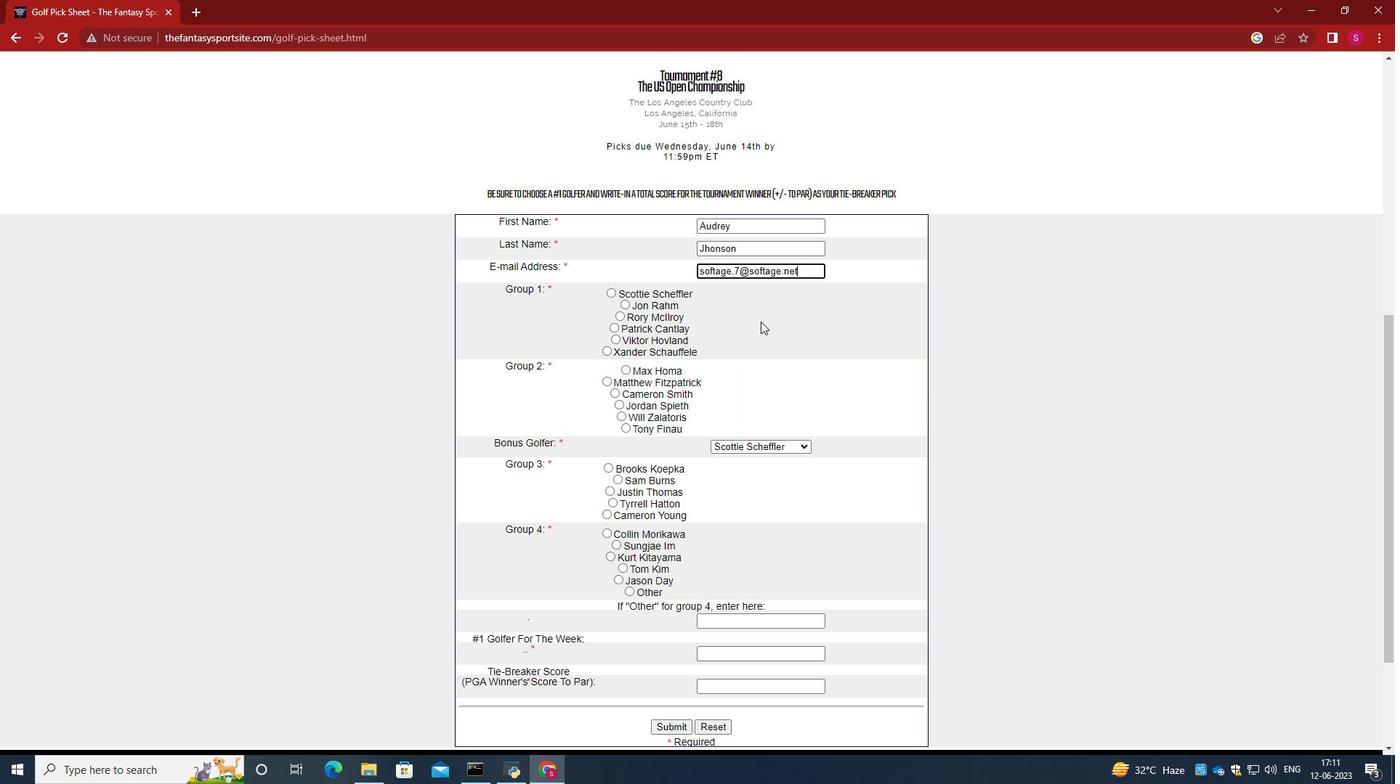 
Action: Mouse moved to (760, 321)
Screenshot: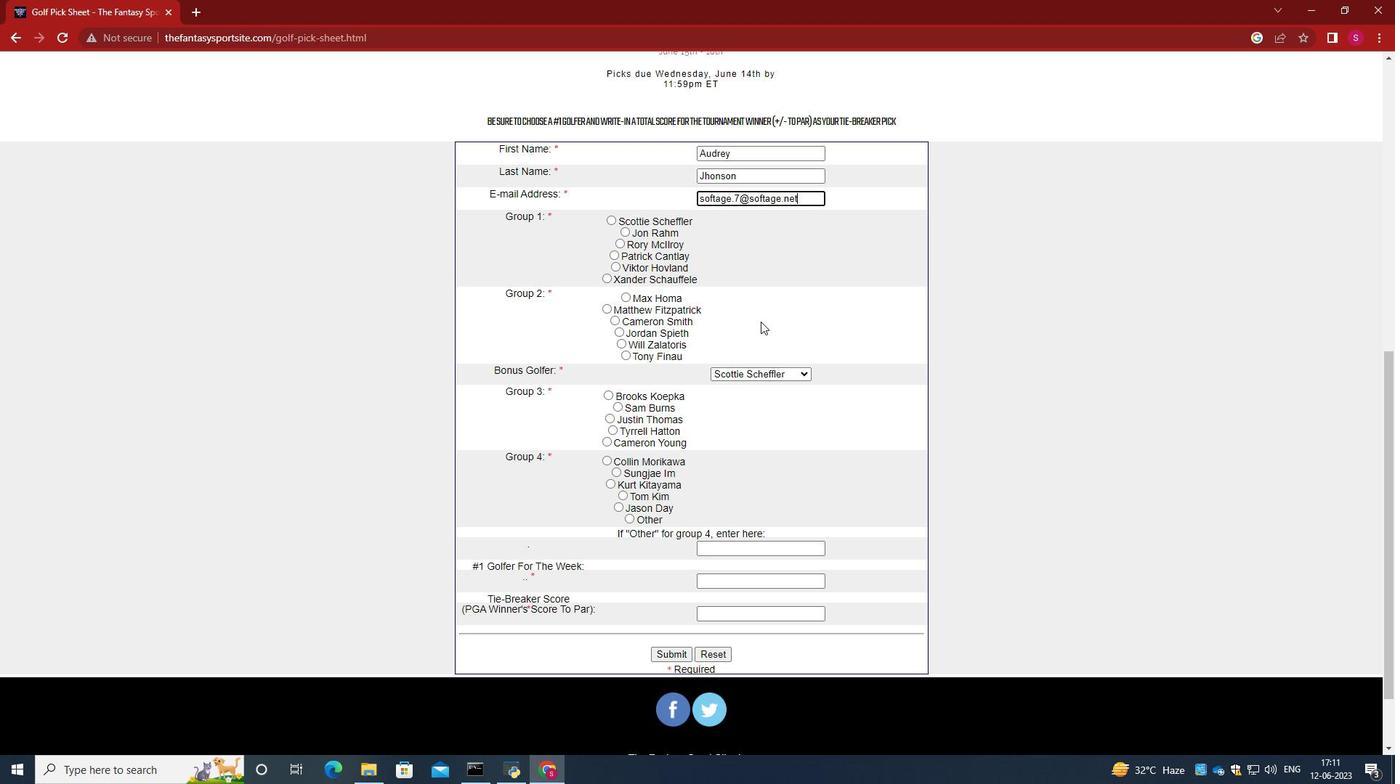 
Action: Mouse scrolled (760, 321) with delta (0, 0)
Screenshot: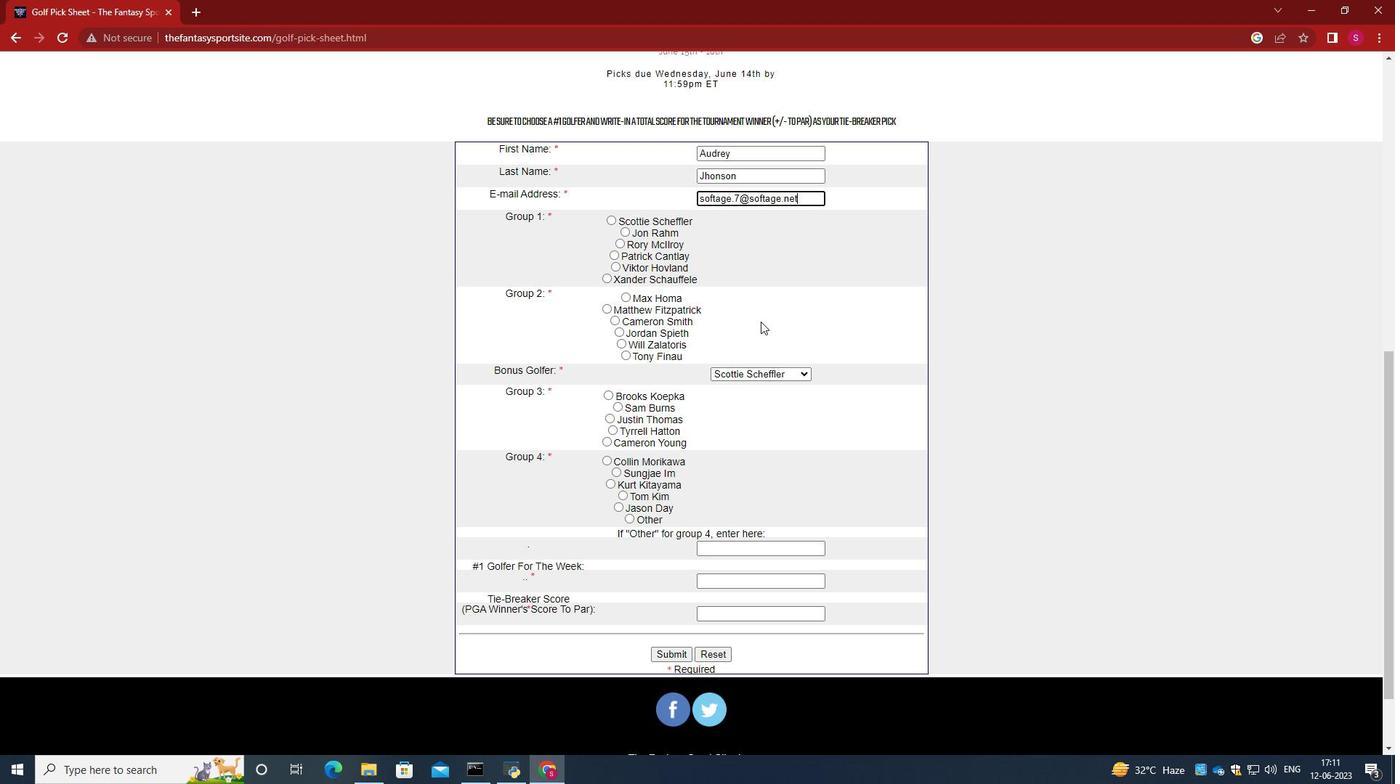 
Action: Mouse moved to (605, 207)
Screenshot: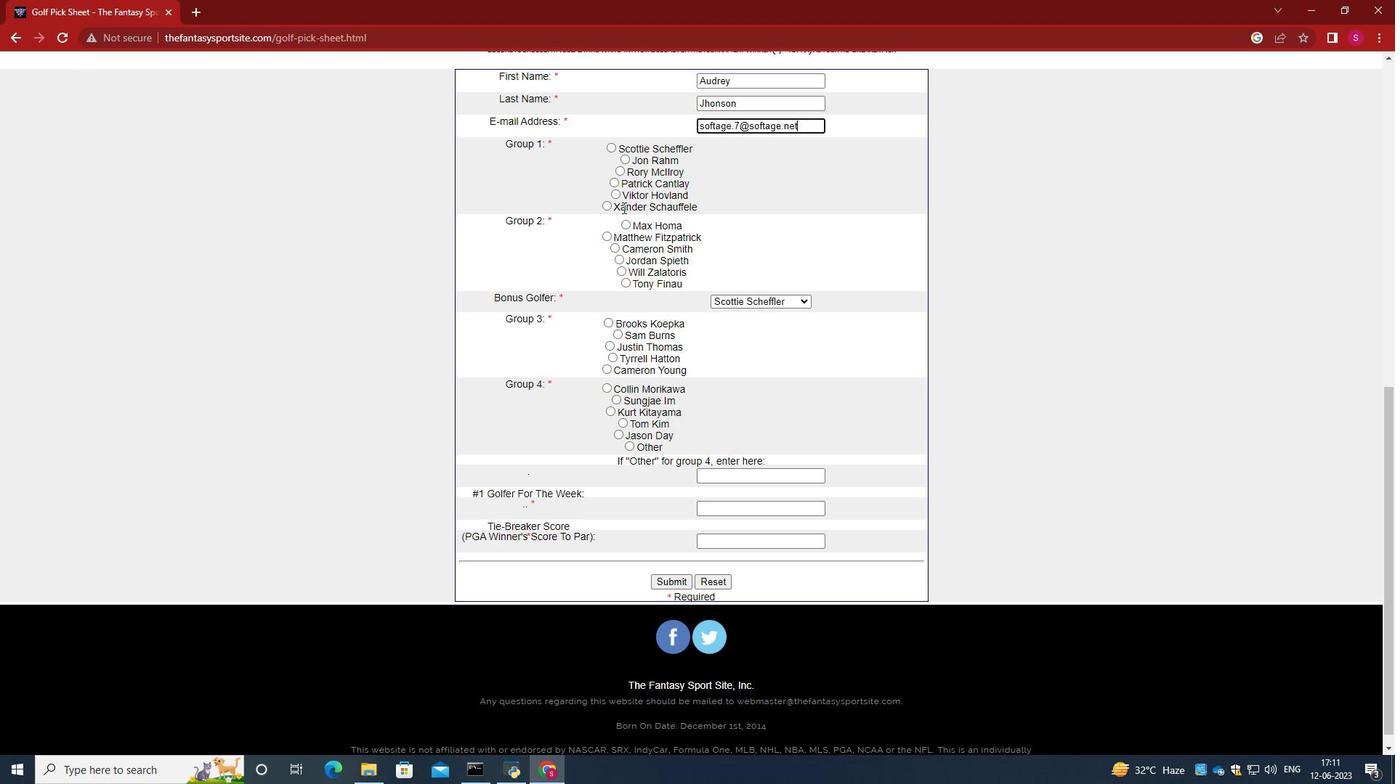 
Action: Mouse pressed left at (605, 207)
Screenshot: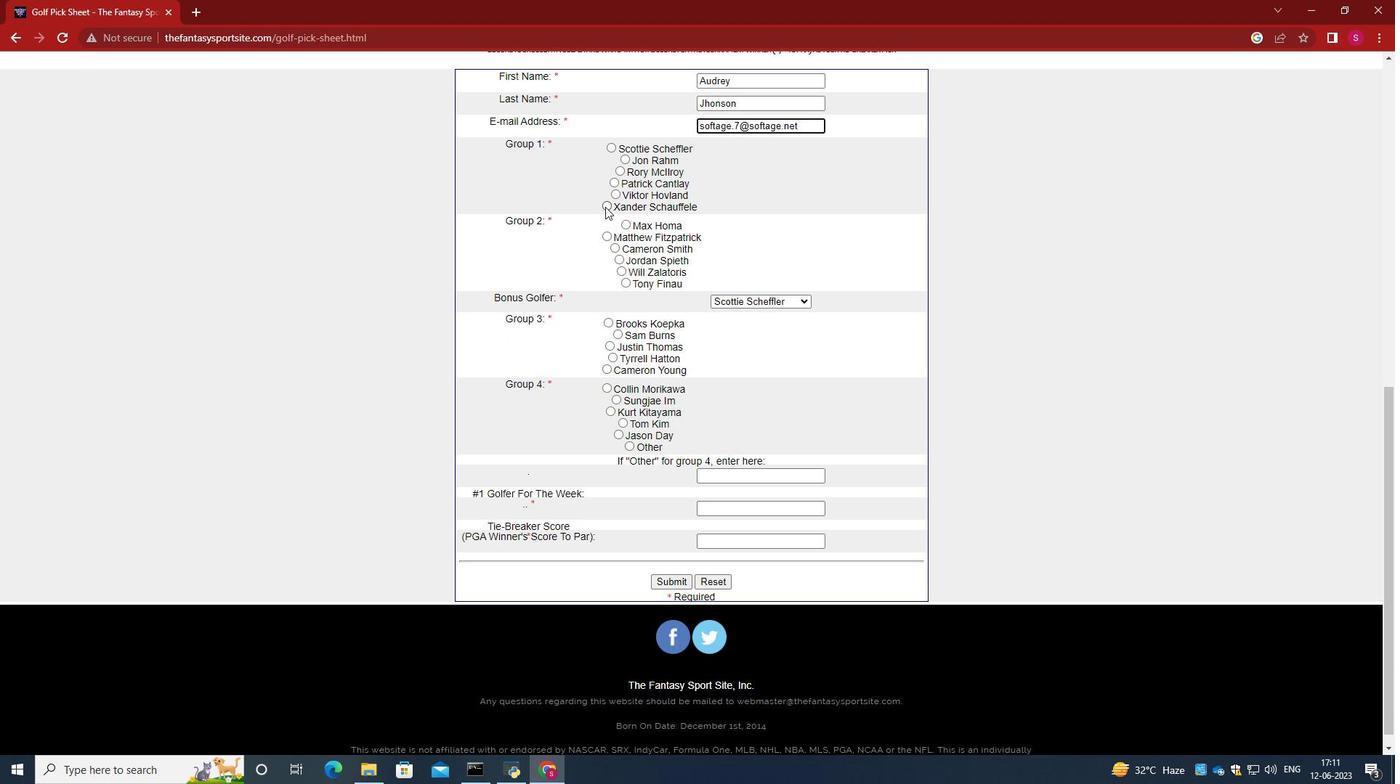 
Action: Mouse moved to (628, 274)
Screenshot: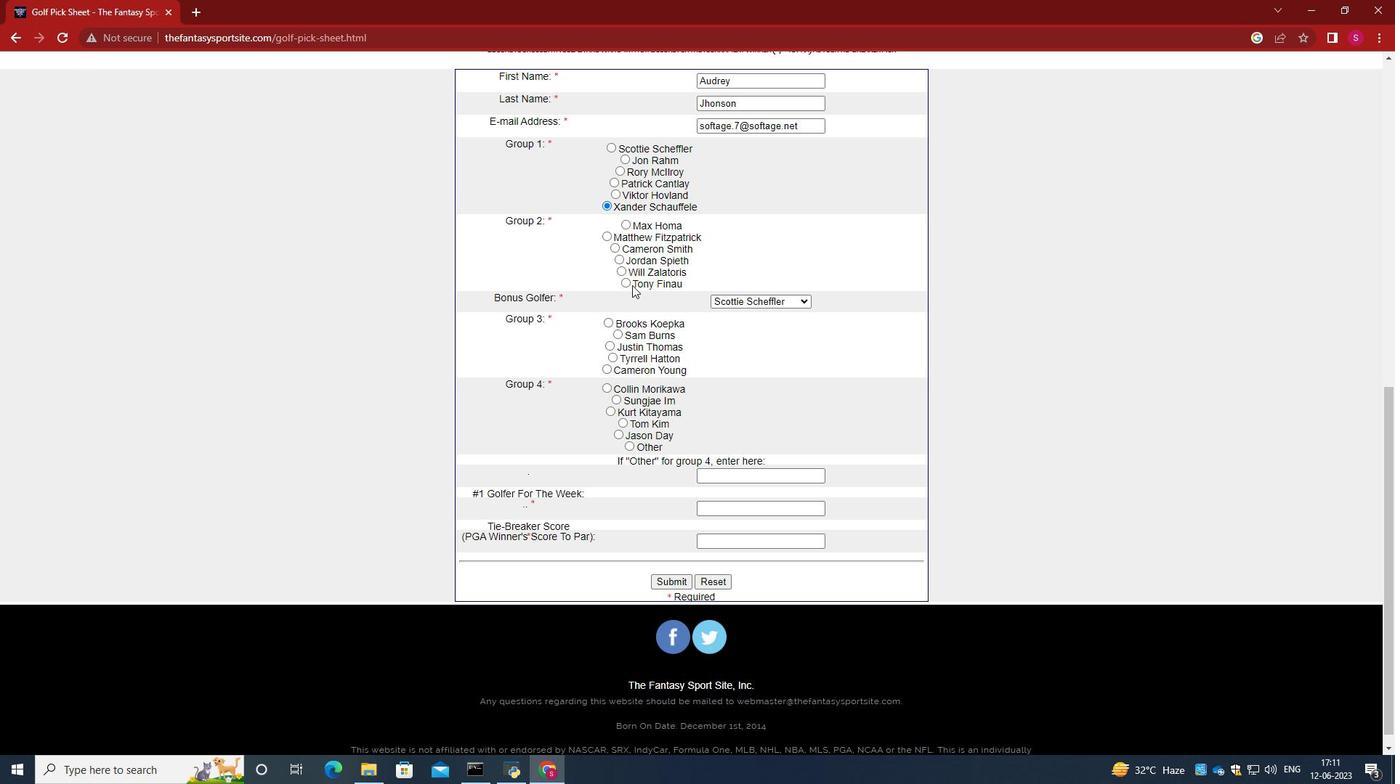 
Action: Mouse pressed left at (628, 274)
Screenshot: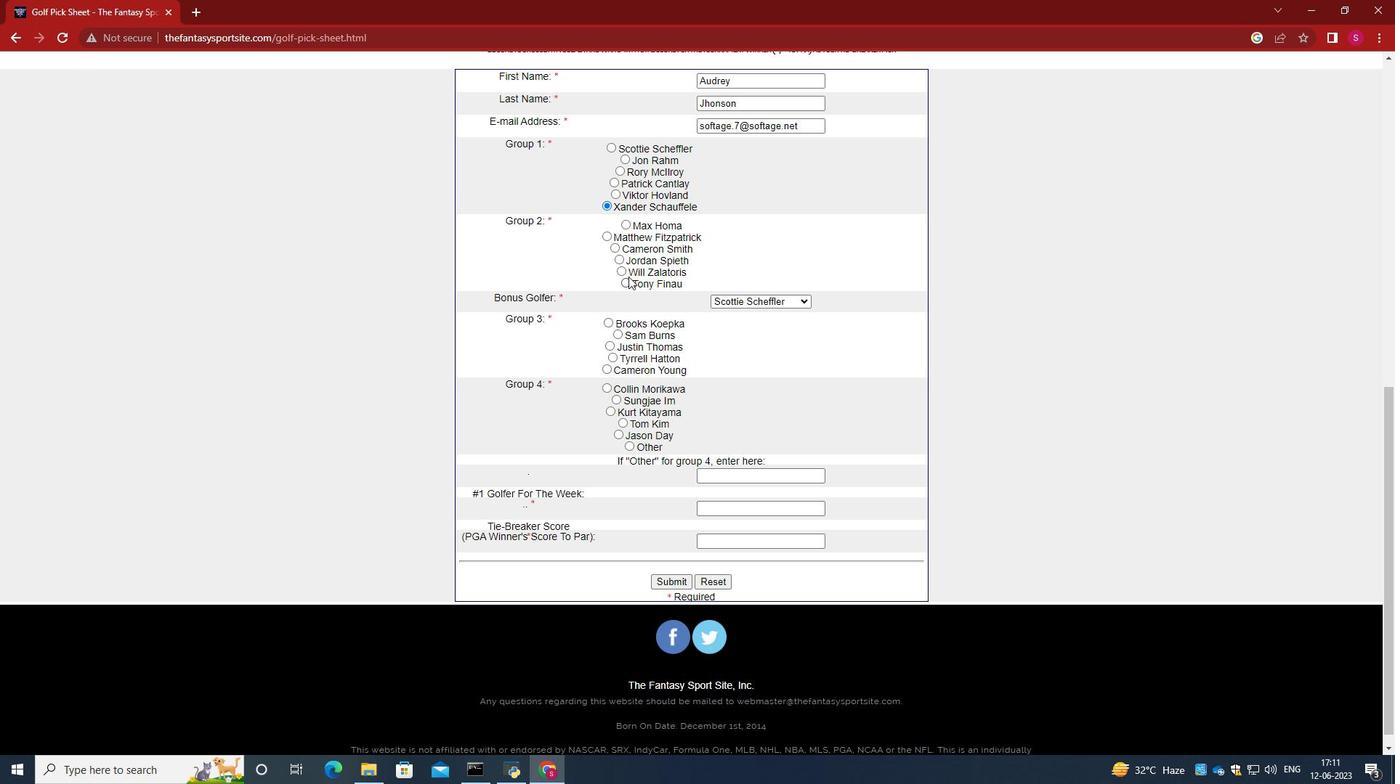 
Action: Mouse moved to (623, 280)
Screenshot: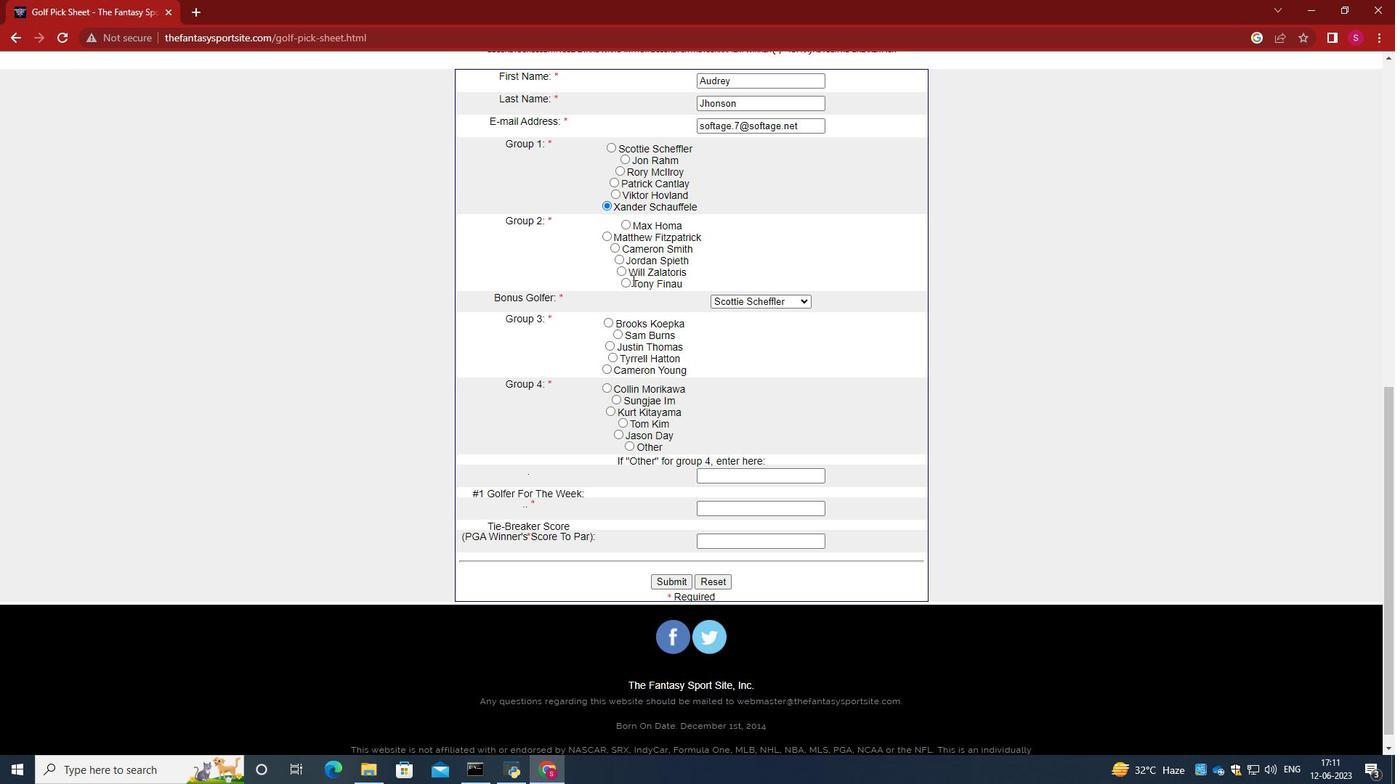 
Action: Mouse pressed left at (623, 280)
Screenshot: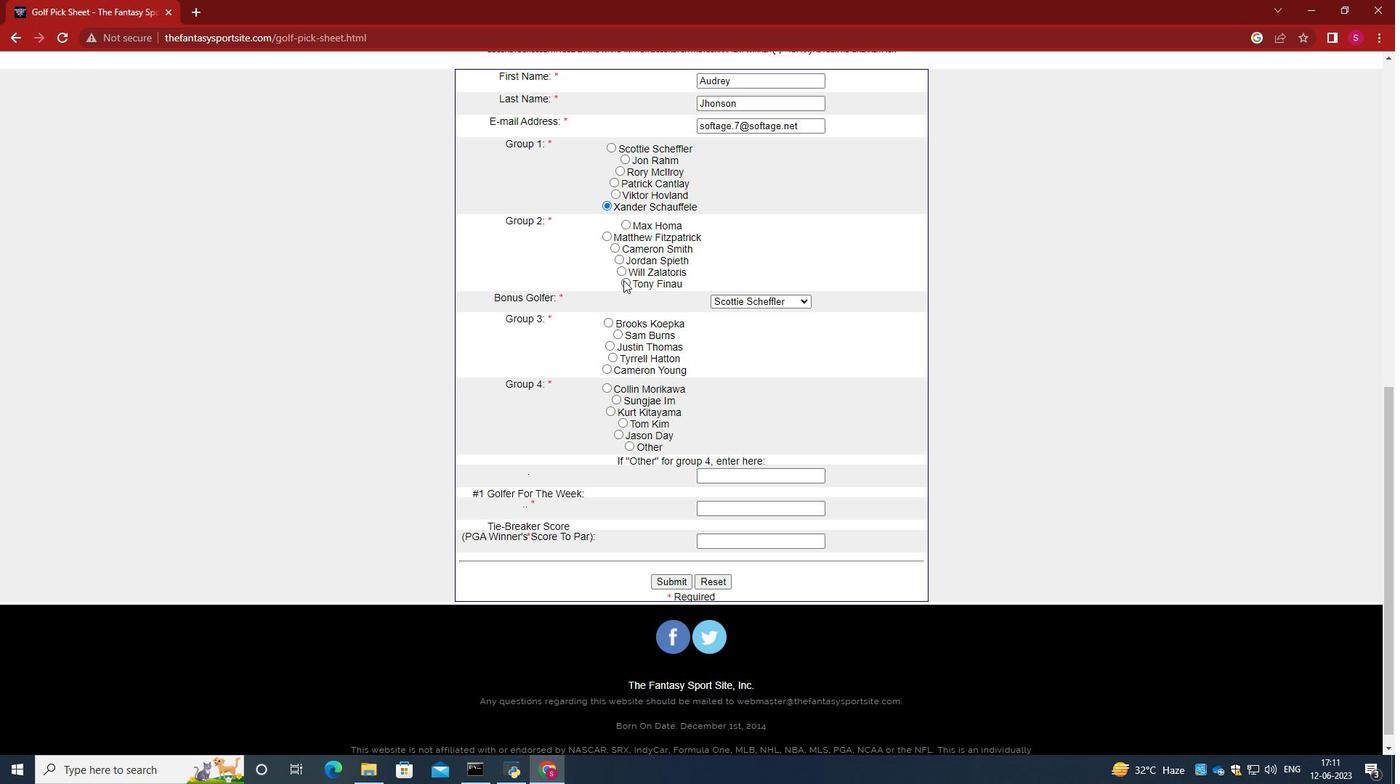 
Action: Mouse moved to (765, 304)
Screenshot: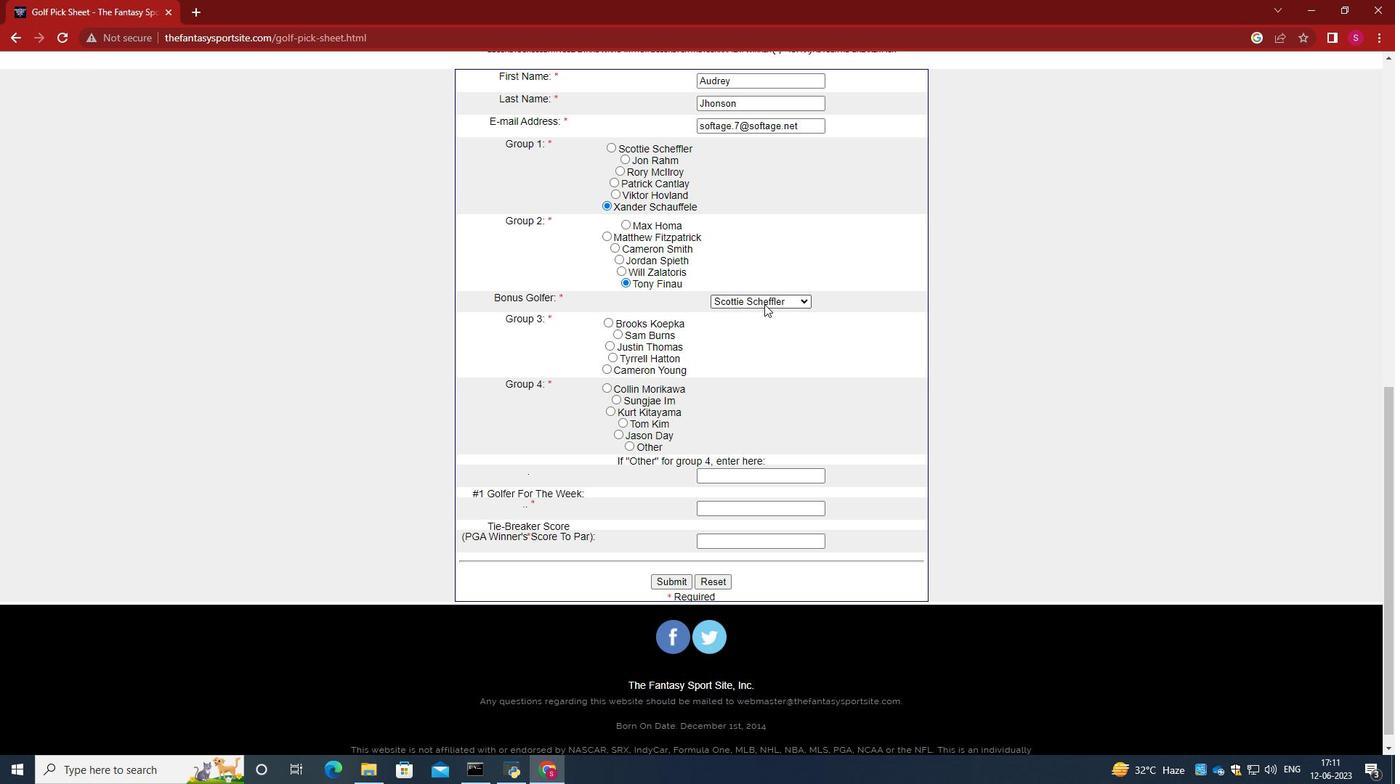 
Action: Mouse pressed left at (765, 304)
Screenshot: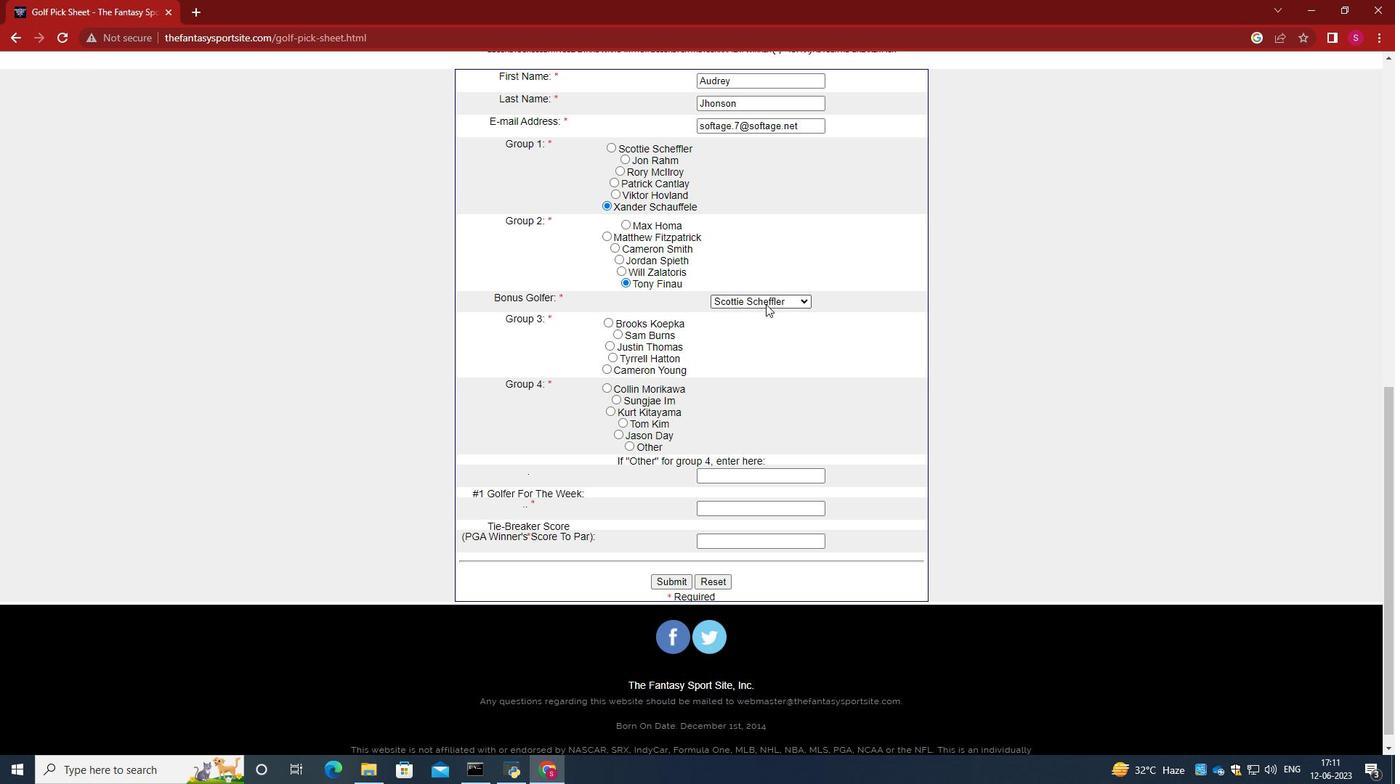 
Action: Mouse moved to (761, 364)
Screenshot: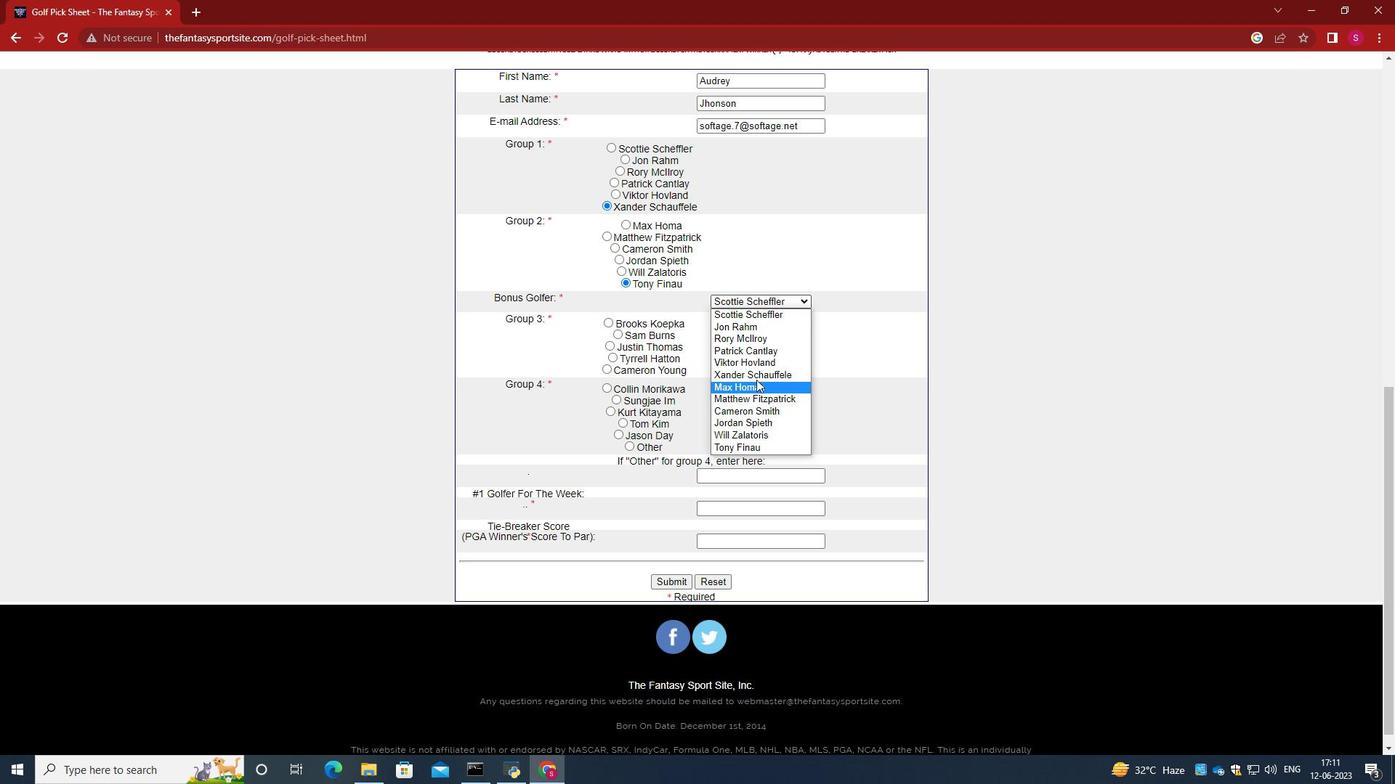 
Action: Mouse pressed left at (761, 364)
Screenshot: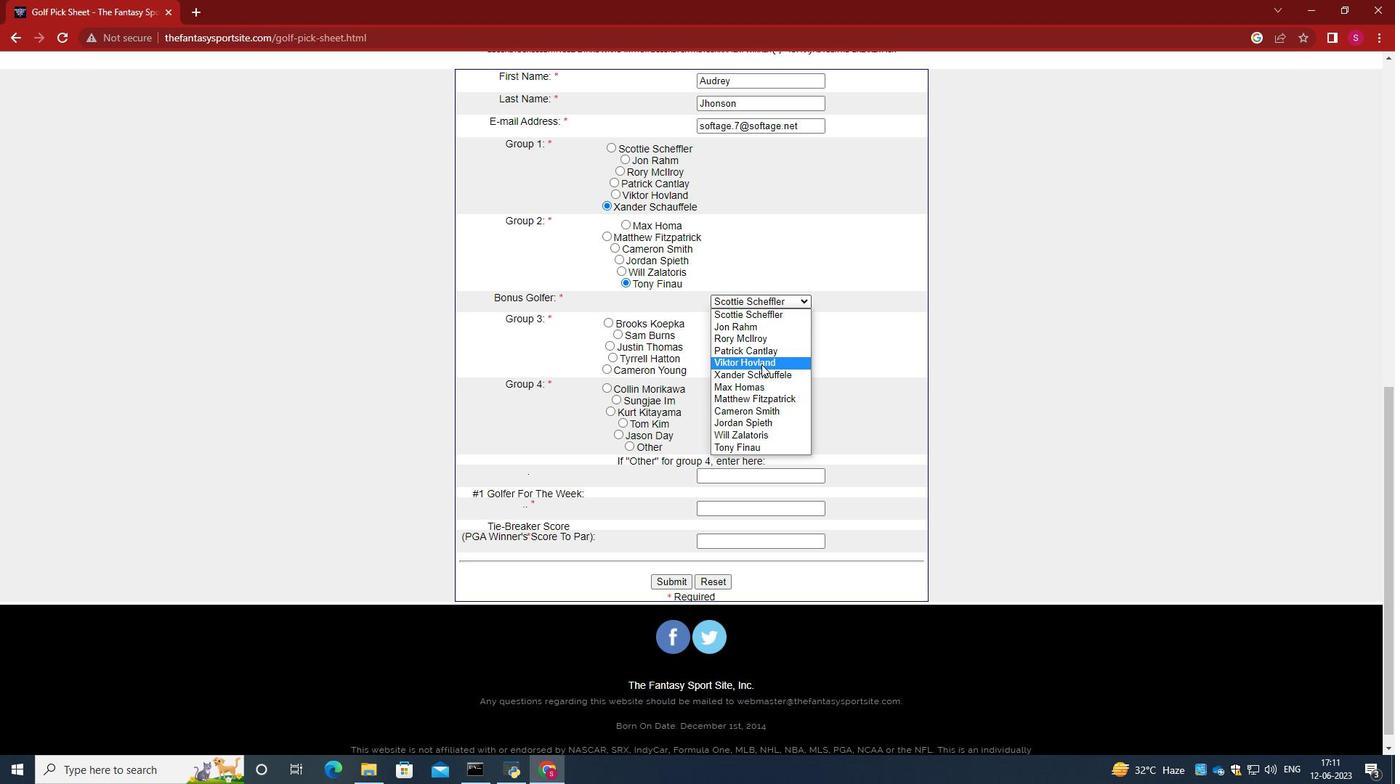 
Action: Mouse moved to (740, 360)
Screenshot: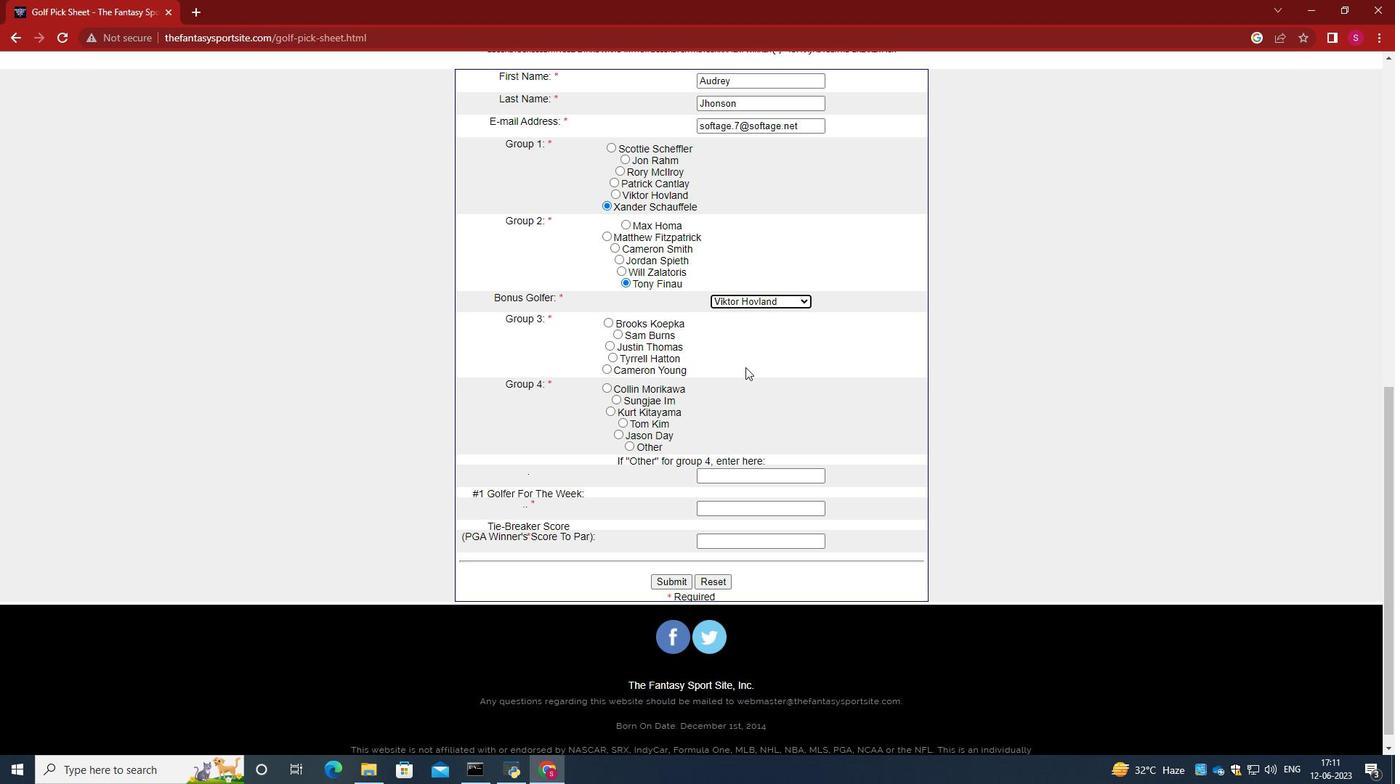 
Action: Mouse scrolled (740, 359) with delta (0, 0)
Screenshot: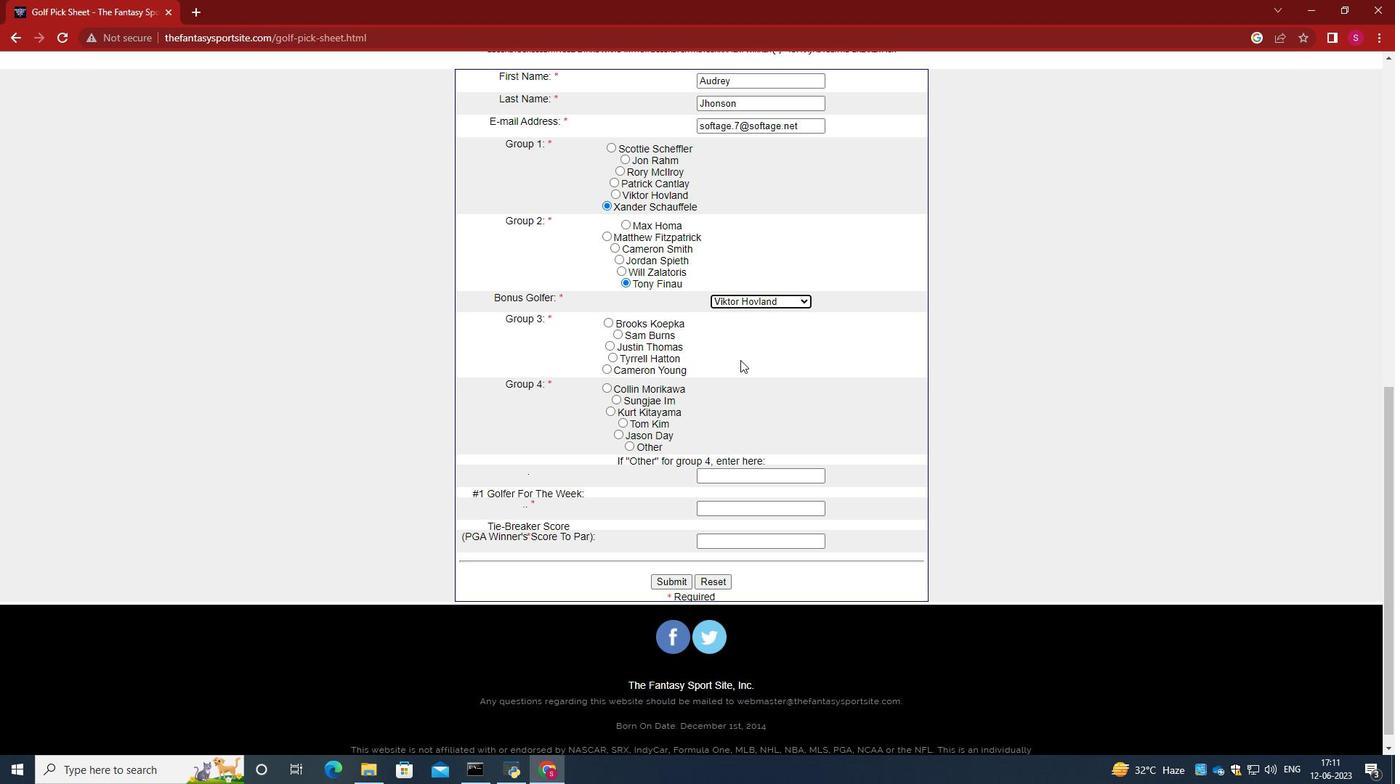 
Action: Mouse moved to (614, 327)
Screenshot: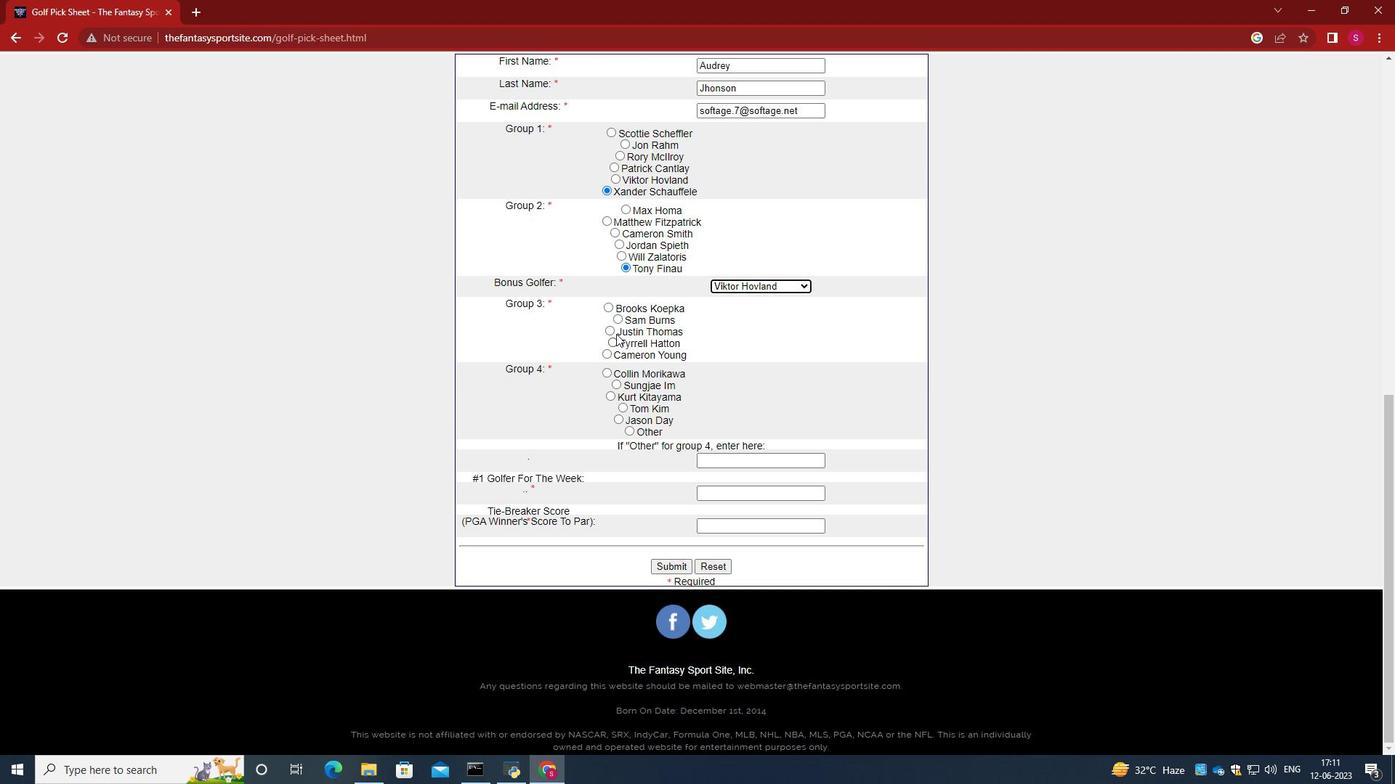 
Action: Mouse pressed left at (614, 327)
Screenshot: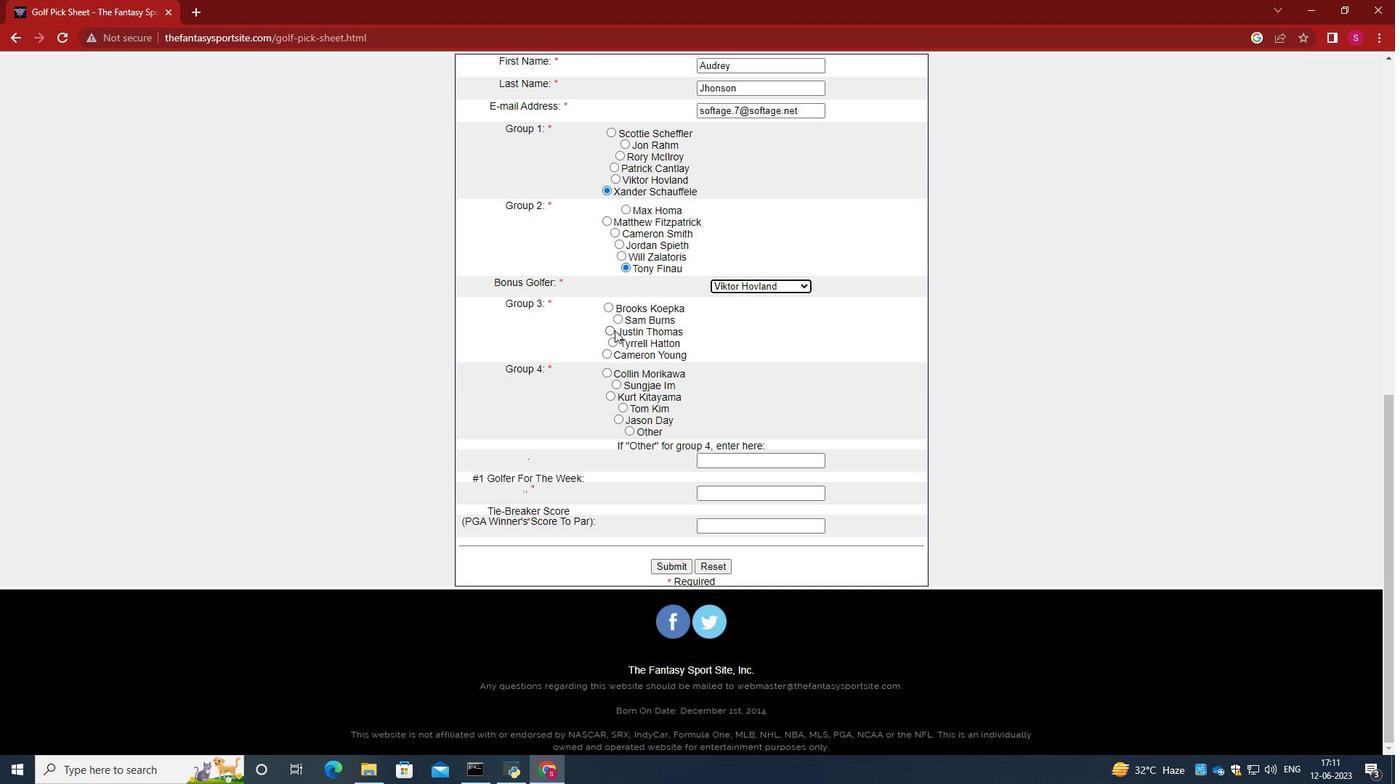 
Action: Mouse moved to (712, 350)
Screenshot: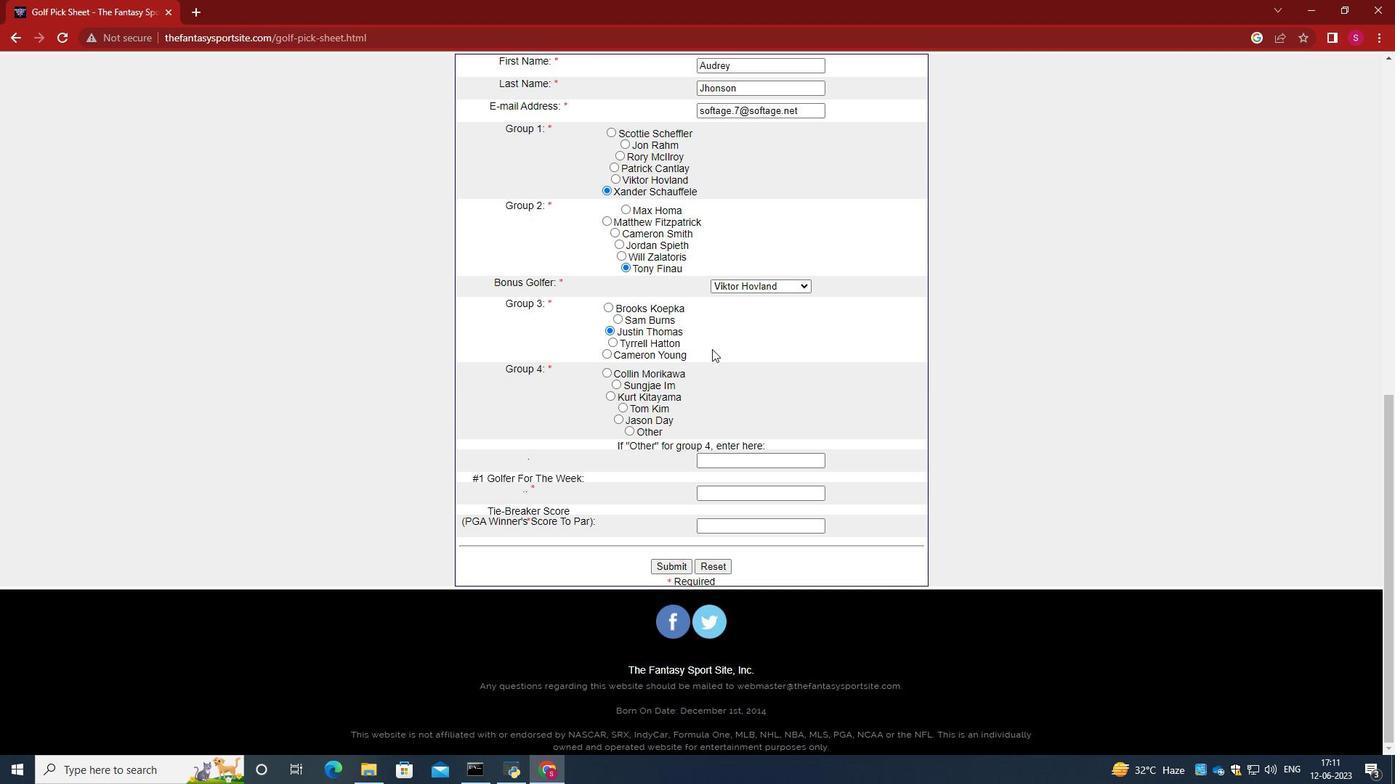 
Action: Mouse scrolled (712, 350) with delta (0, 0)
Screenshot: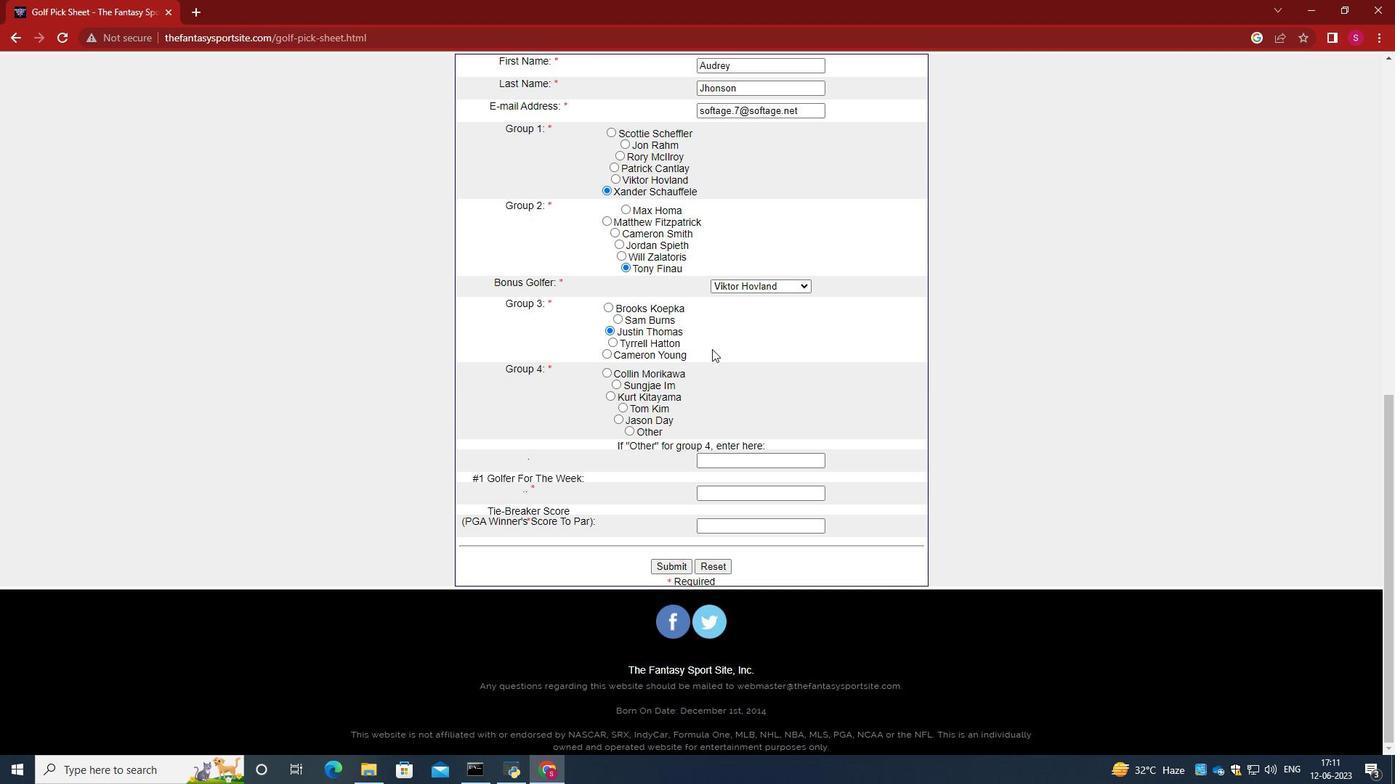 
Action: Mouse moved to (627, 428)
Screenshot: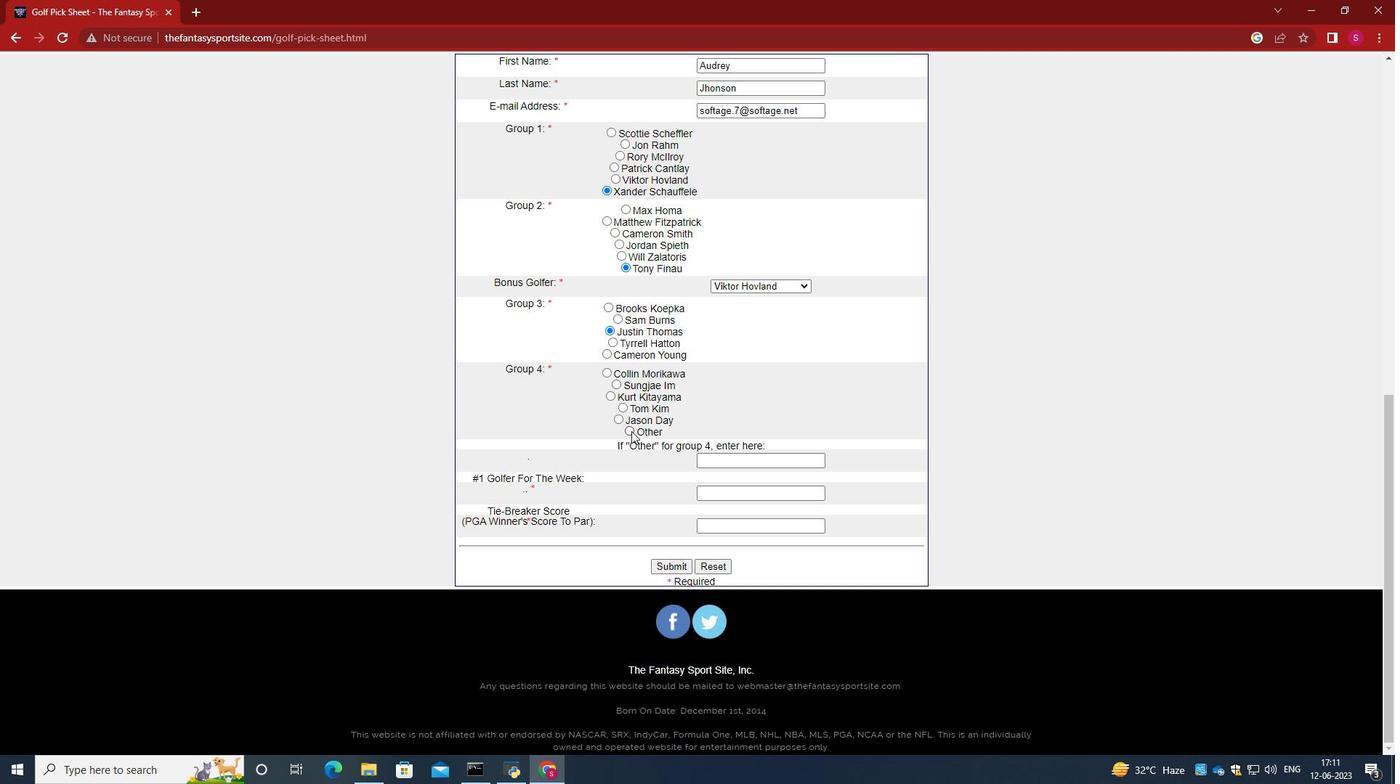 
Action: Mouse pressed left at (627, 428)
Screenshot: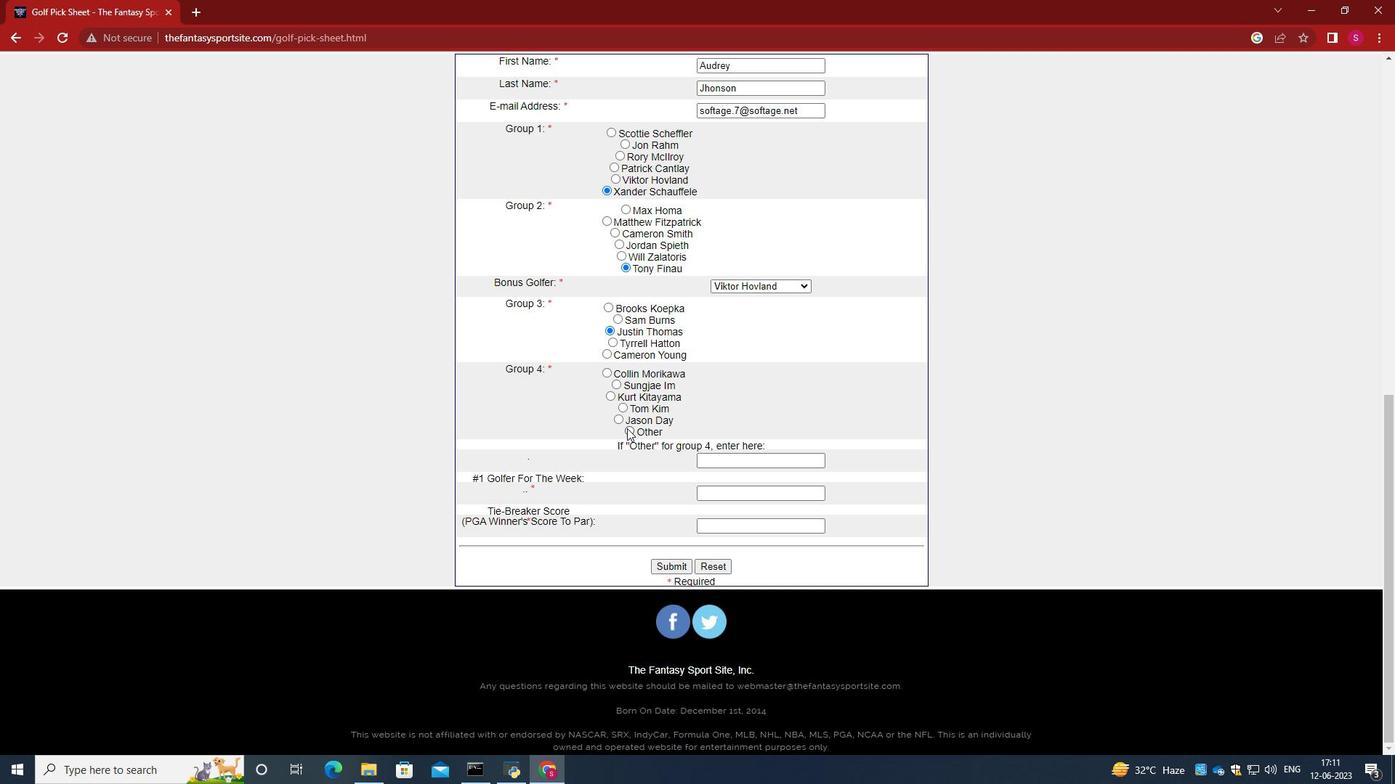 
Action: Mouse moved to (735, 465)
Screenshot: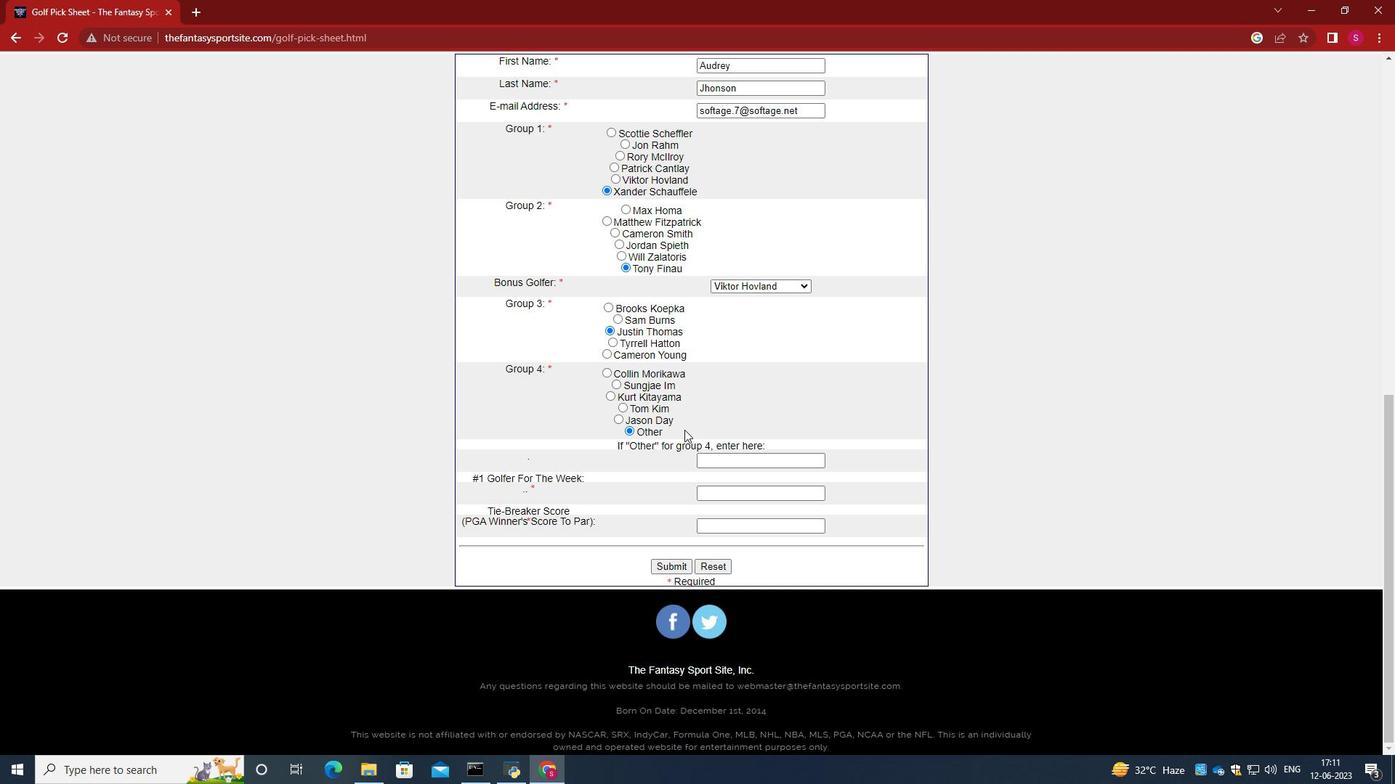 
Action: Mouse pressed left at (735, 465)
Screenshot: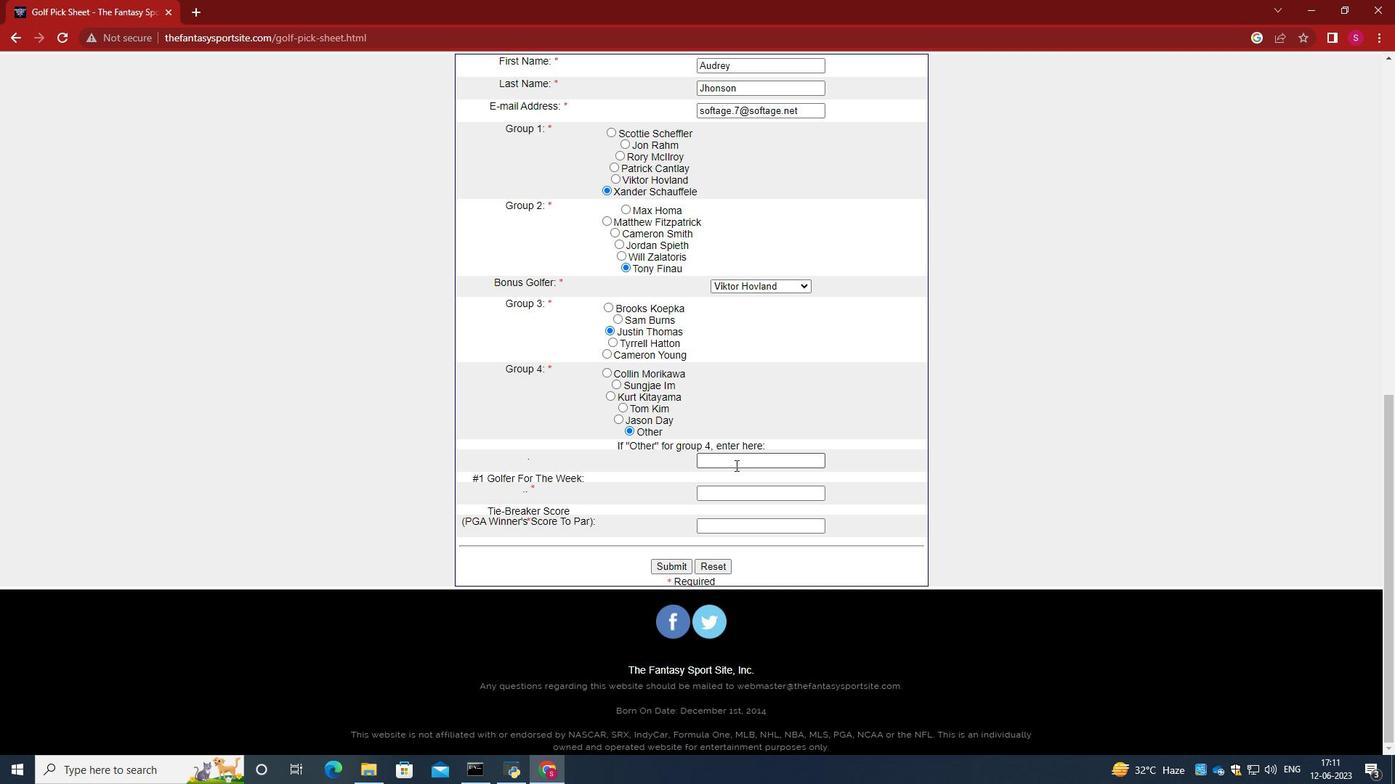
Action: Key pressed <Key.caps_lock>K<Key.backspace>H<Key.caps_lock>ideki<Key.space><Key.caps_lock>M<Key.caps_lock>atsuyama<Key.tab>
Screenshot: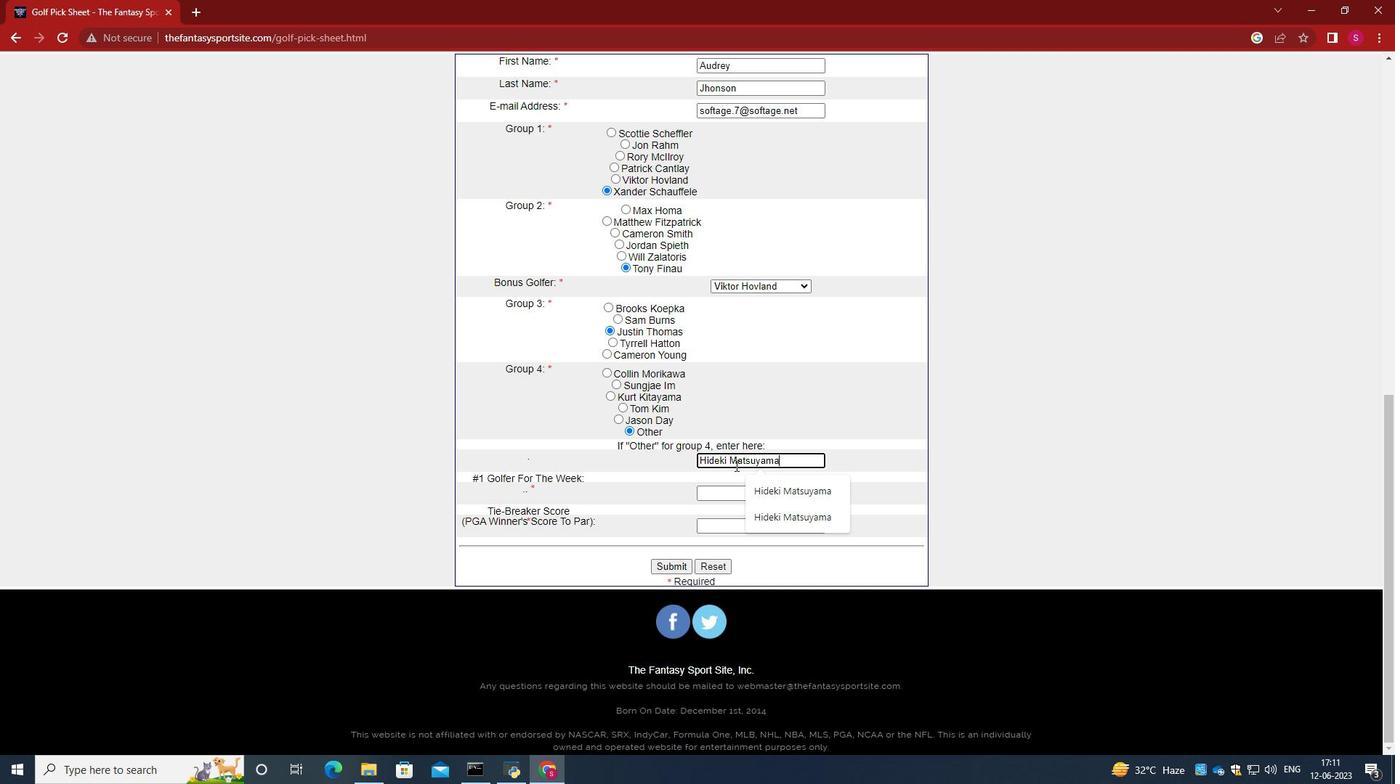
Action: Mouse moved to (733, 491)
Screenshot: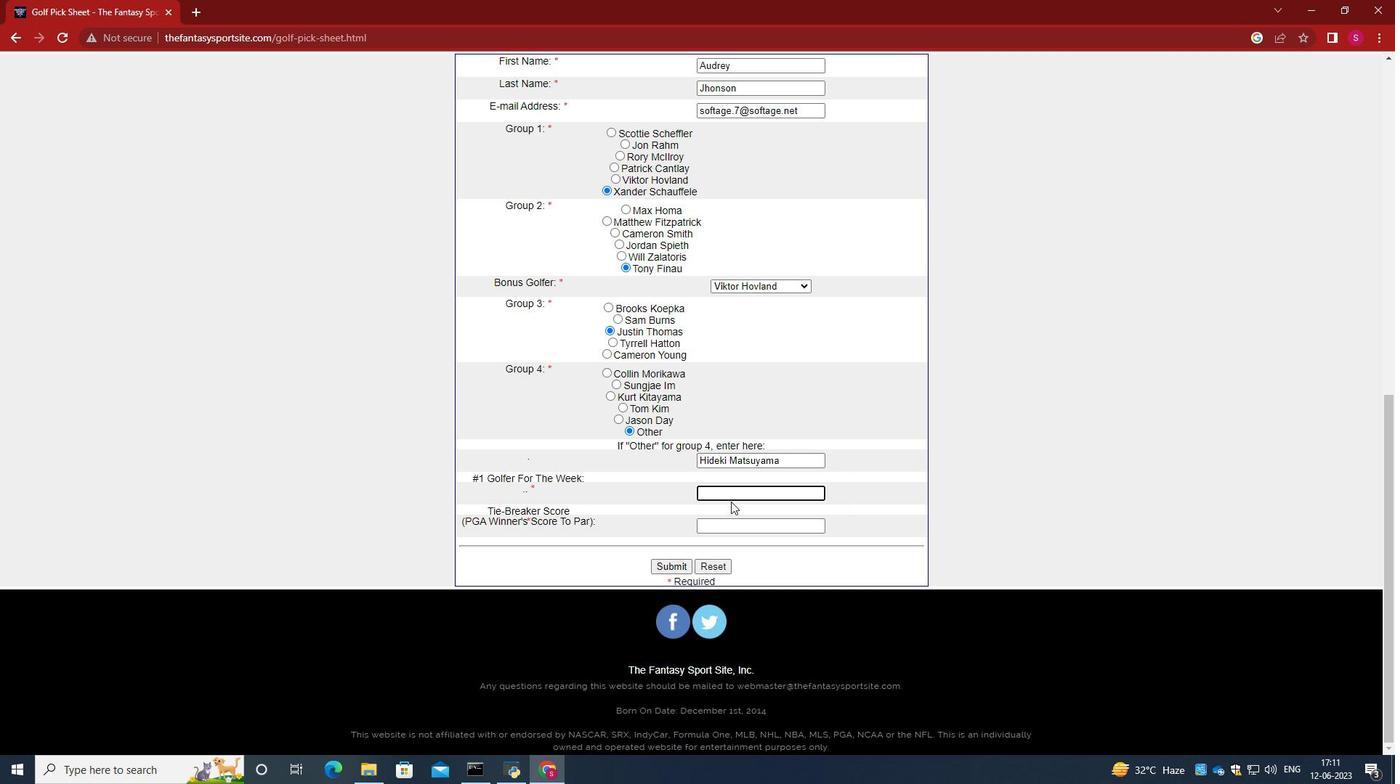 
Action: Mouse pressed left at (733, 491)
Screenshot: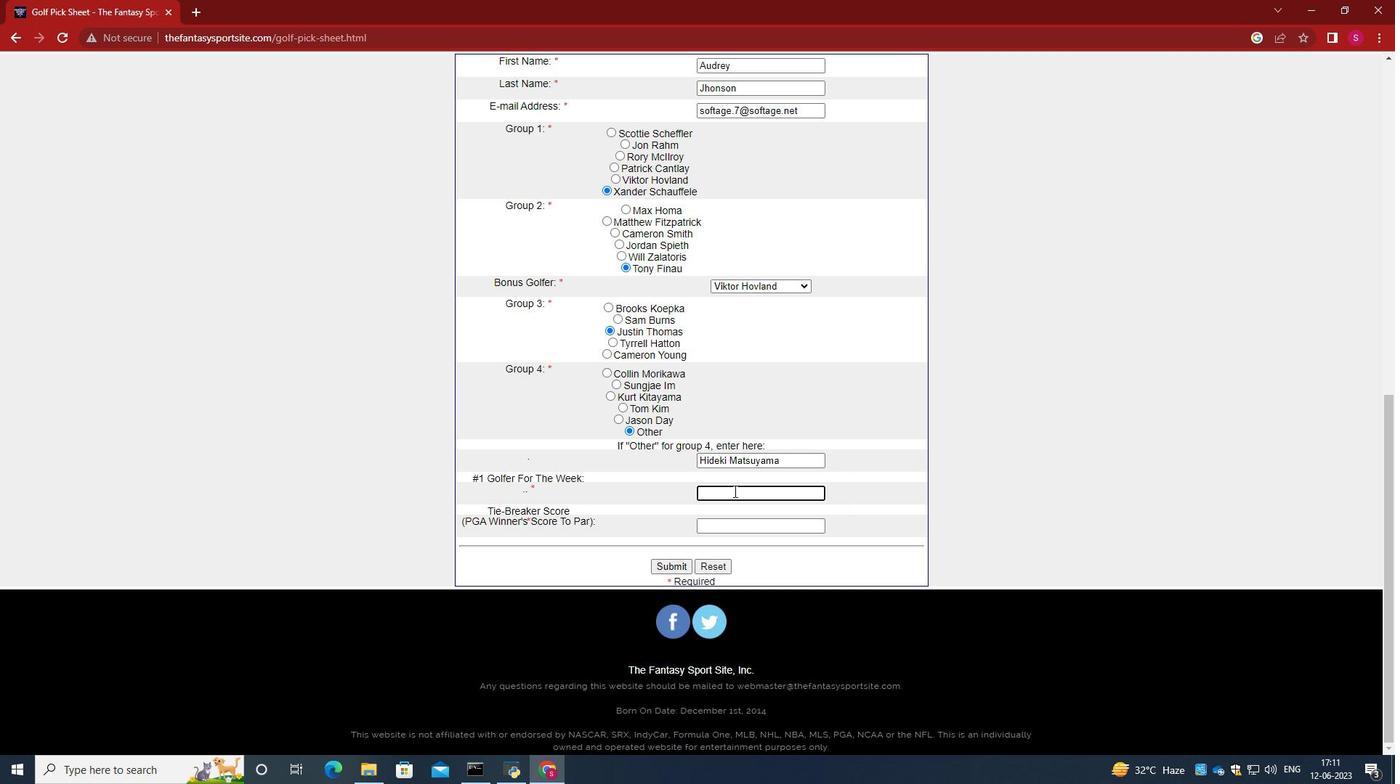 
Action: Mouse moved to (733, 491)
Screenshot: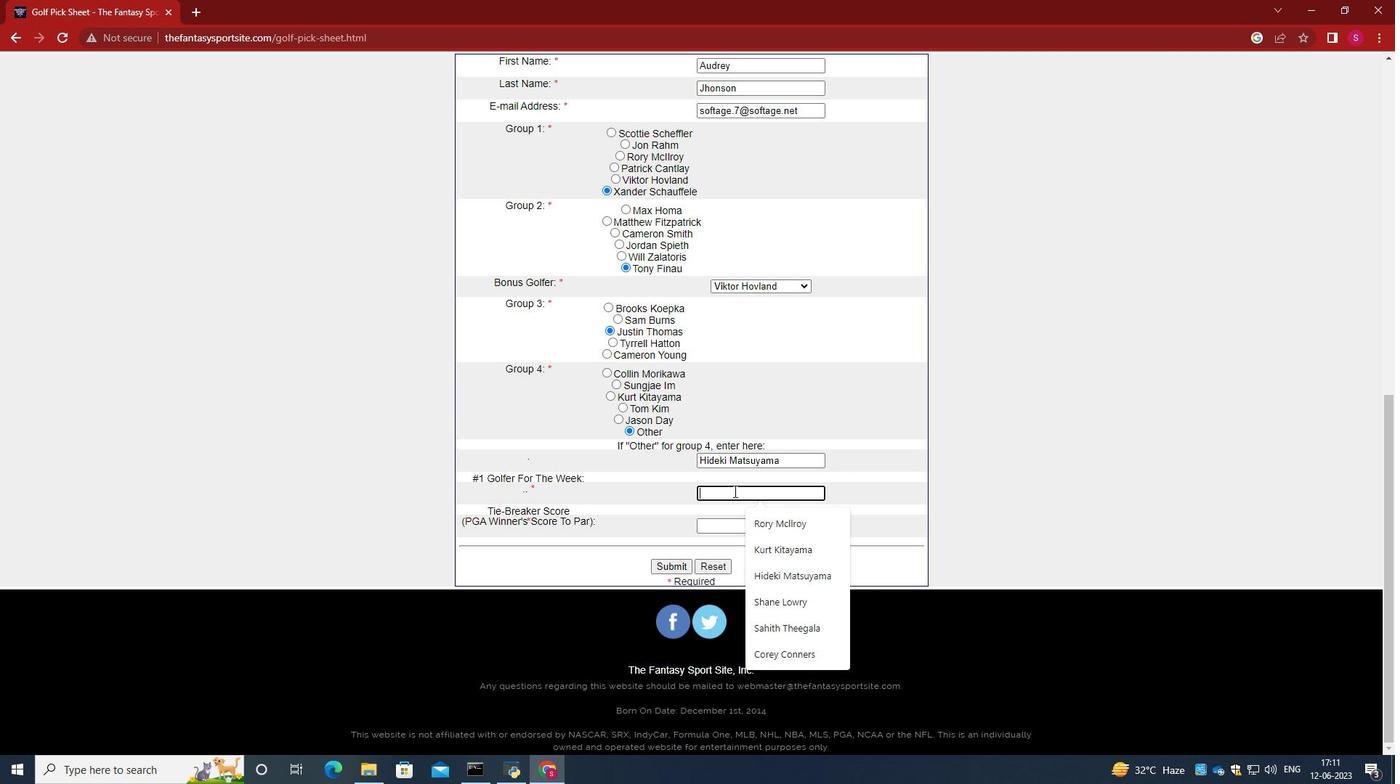 
Action: Key pressed <Key.caps_lock>K<Key.caps_lock>urt<Key.space><Key.caps_lock>K<Key.caps_lock>itayama<Key.tab>0
Screenshot: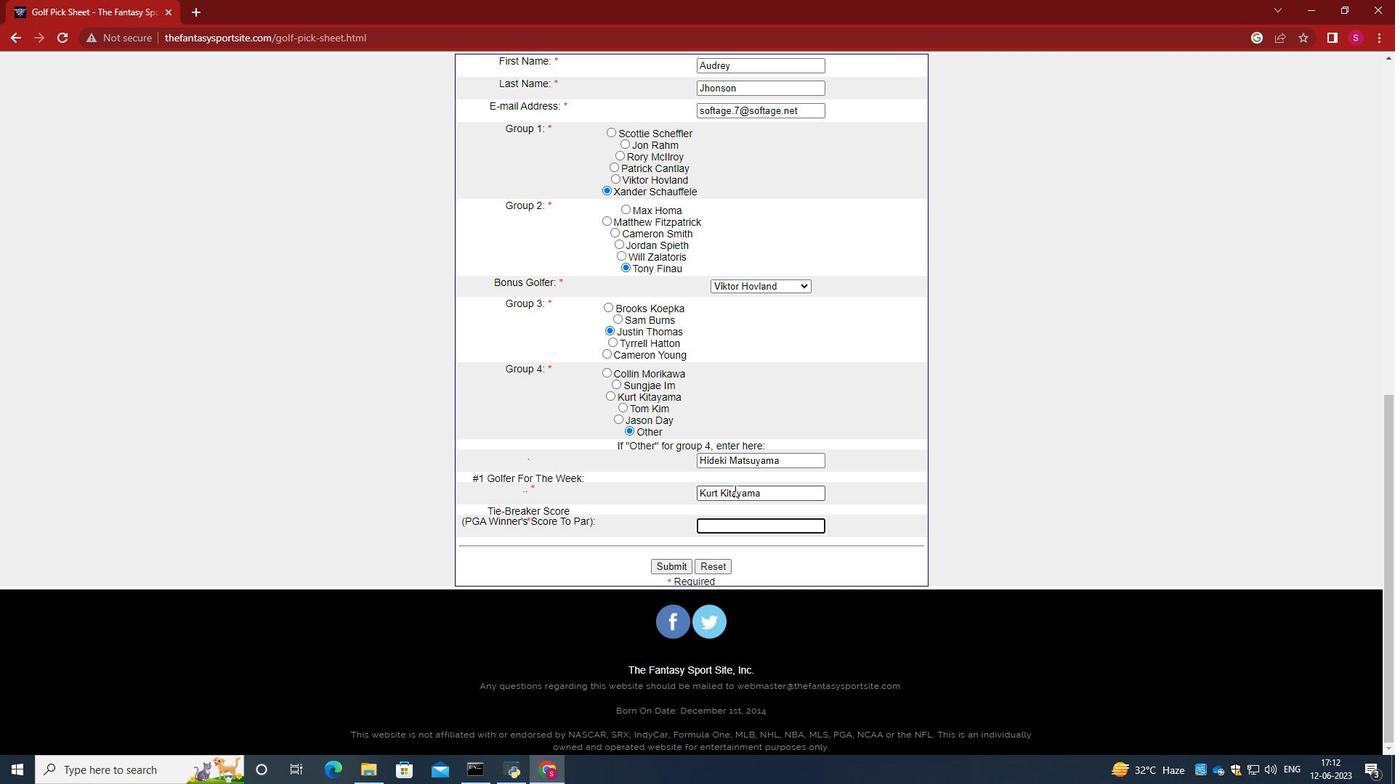 
Action: Mouse moved to (674, 570)
Screenshot: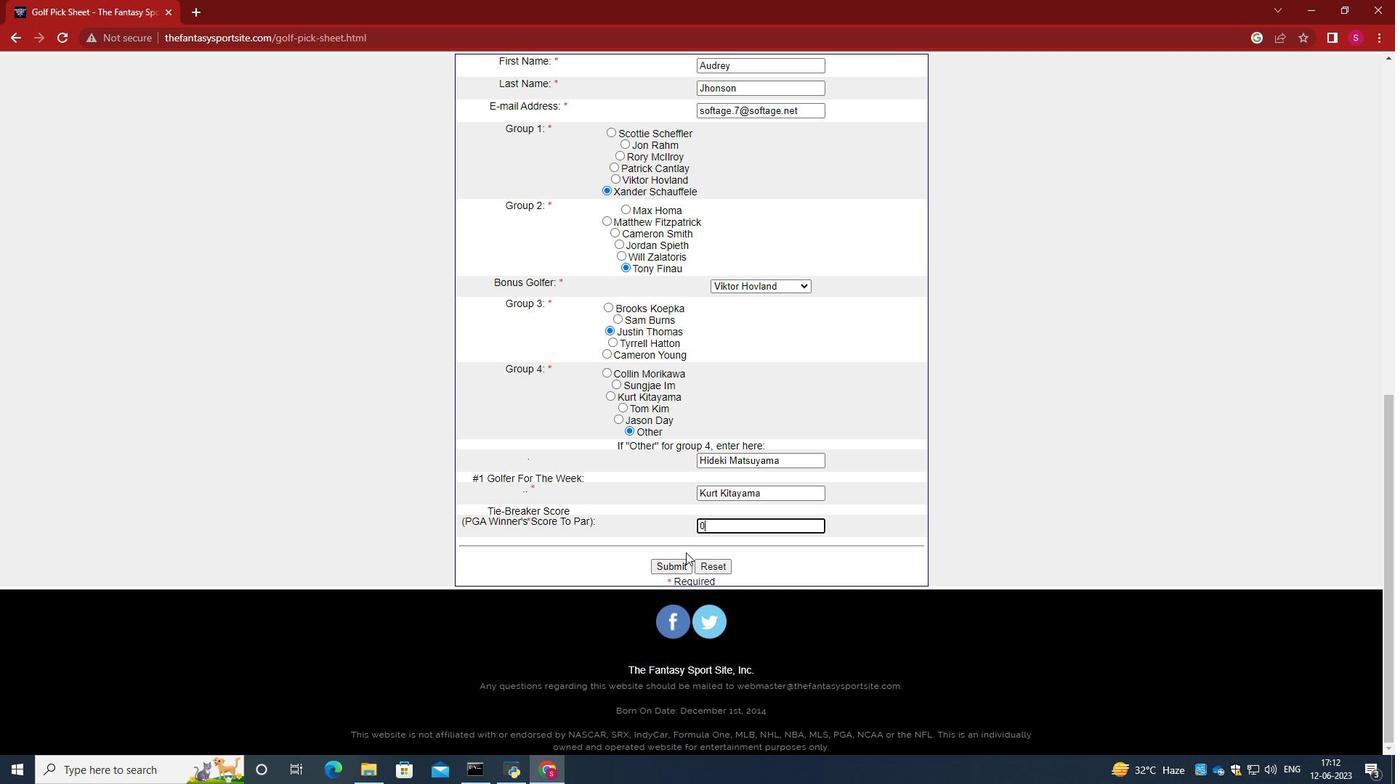 
Action: Mouse pressed left at (674, 570)
Screenshot: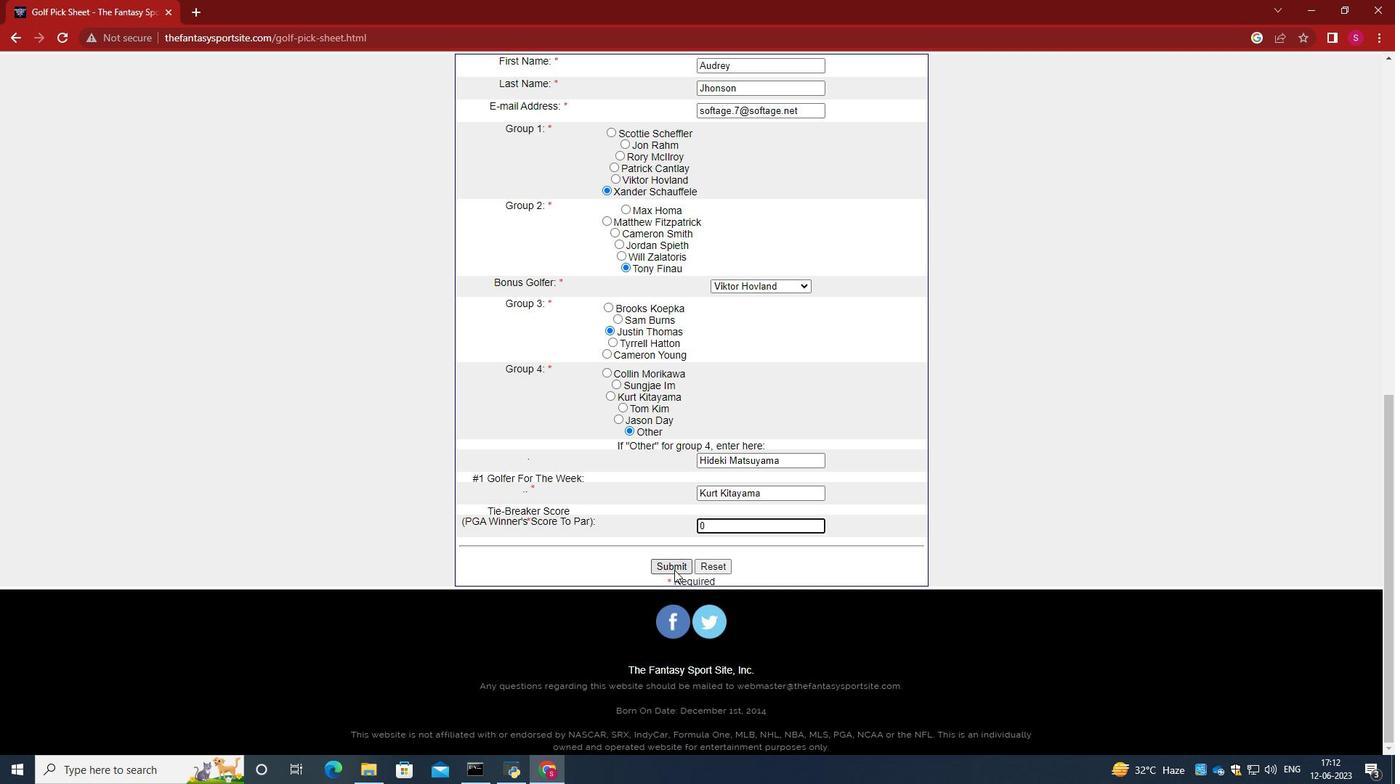 
